 Task: Look for space in Yantongshan, China from 11th June, 2023 to 15th June, 2023 for 2 adults in price range Rs.7000 to Rs.16000. Place can be private room with 1  bedroom having 2 beds and 1 bathroom. Property type can be house, flat, guest house, hotel. Booking option can be shelf check-in. Required host language is Chinese (Simplified).
Action: Mouse moved to (570, 84)
Screenshot: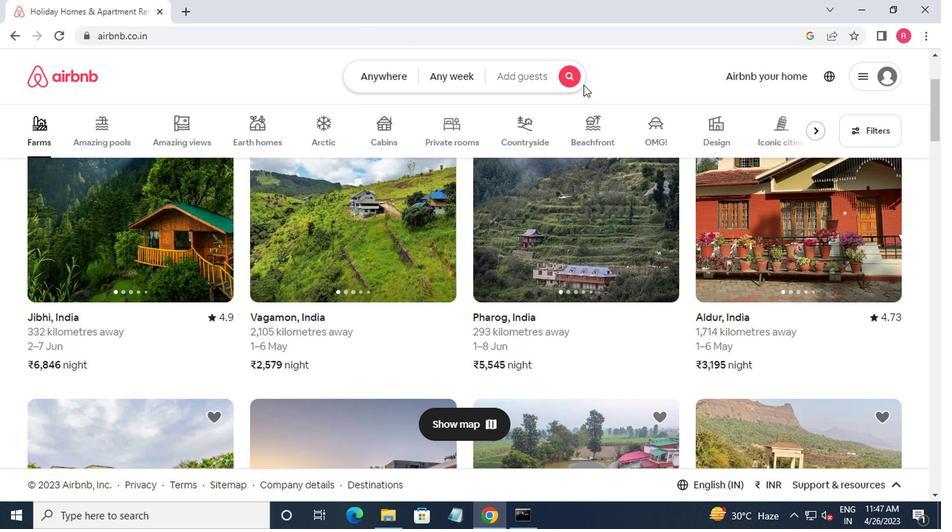 
Action: Mouse pressed left at (570, 84)
Screenshot: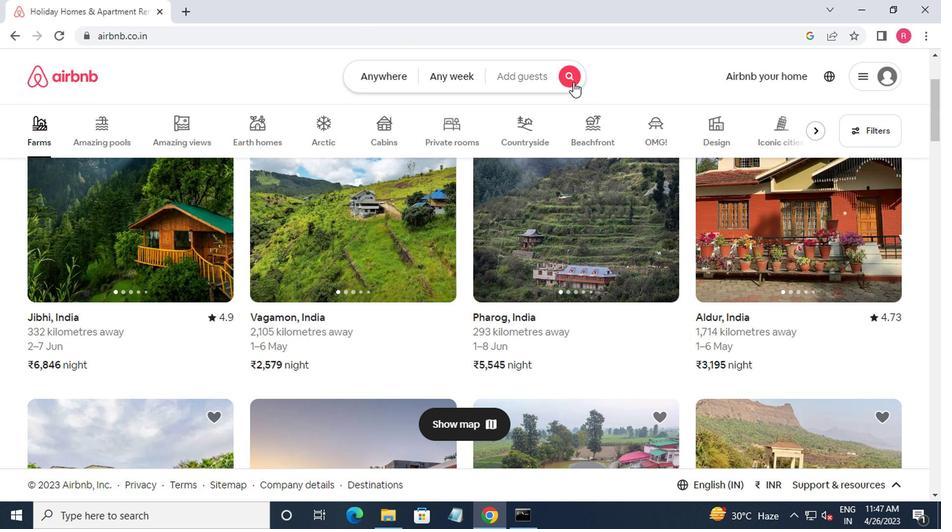 
Action: Mouse moved to (302, 142)
Screenshot: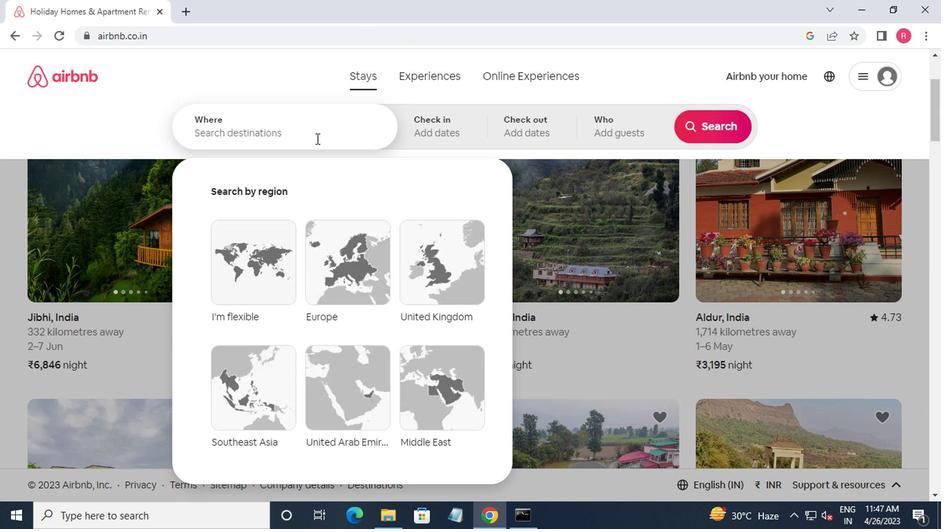 
Action: Mouse pressed left at (302, 142)
Screenshot: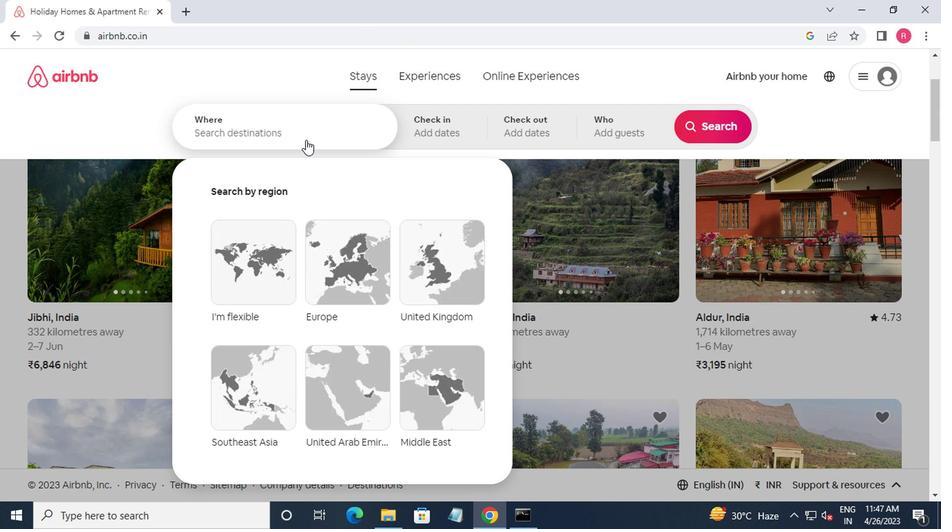 
Action: Mouse moved to (304, 140)
Screenshot: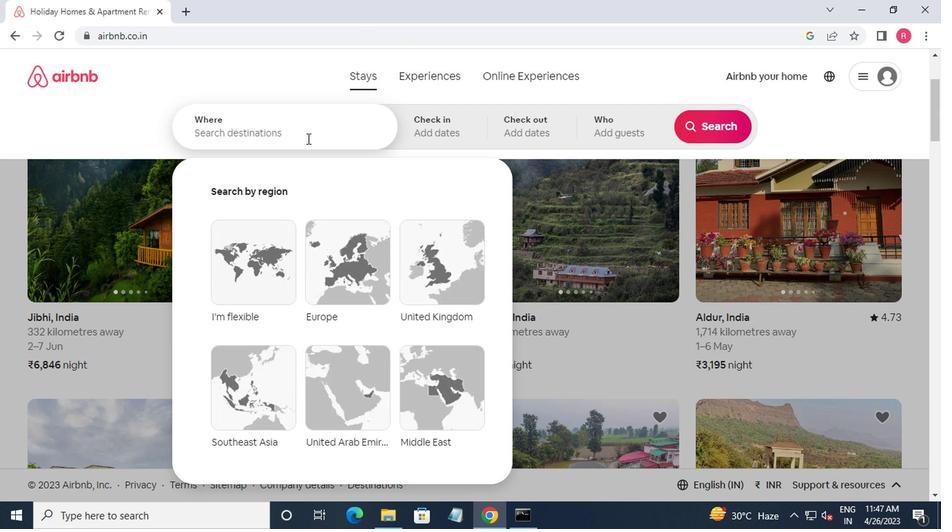 
Action: Key pressed yantongshan,china<Key.enter>
Screenshot: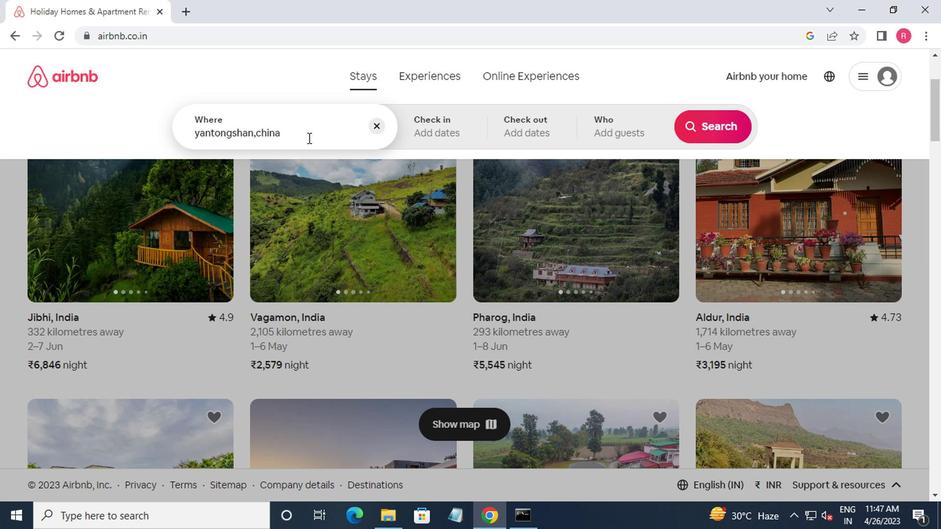 
Action: Mouse moved to (703, 239)
Screenshot: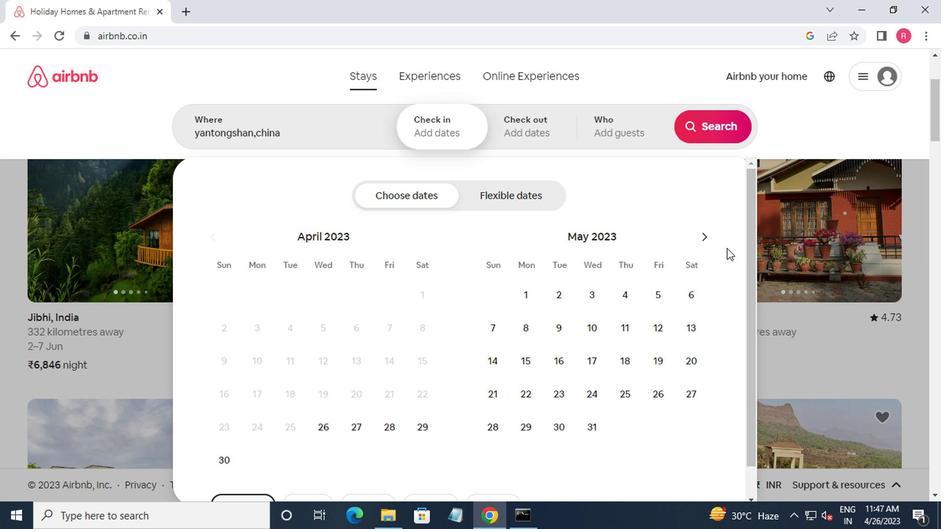 
Action: Mouse pressed left at (703, 239)
Screenshot: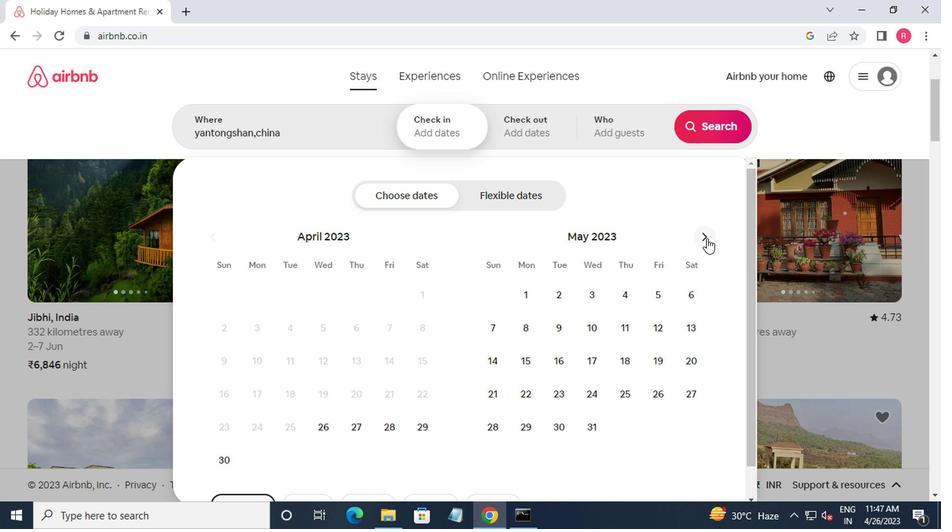 
Action: Mouse moved to (492, 361)
Screenshot: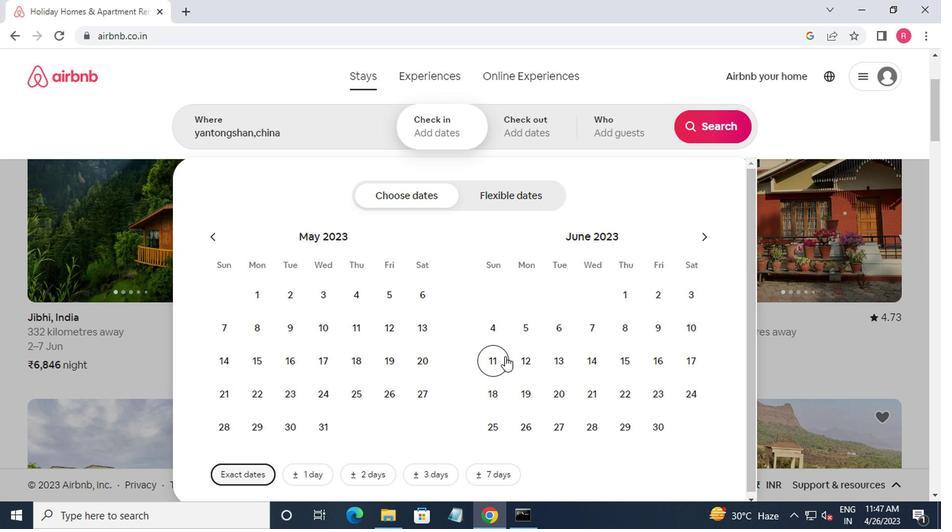 
Action: Mouse pressed left at (492, 361)
Screenshot: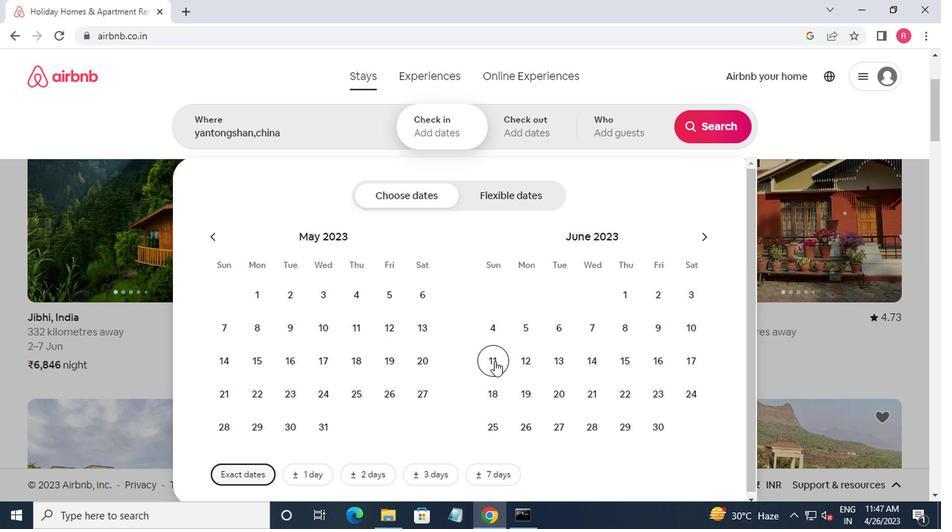 
Action: Mouse moved to (618, 365)
Screenshot: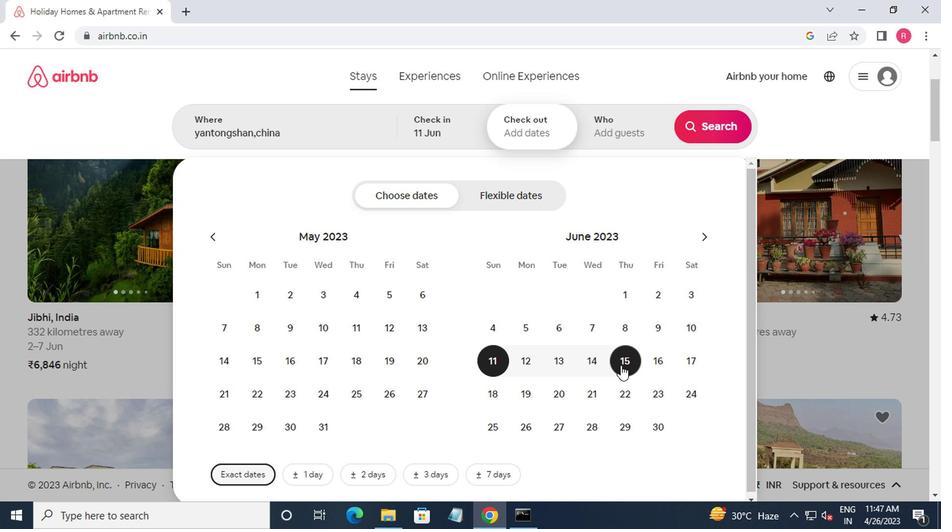 
Action: Mouse pressed left at (618, 365)
Screenshot: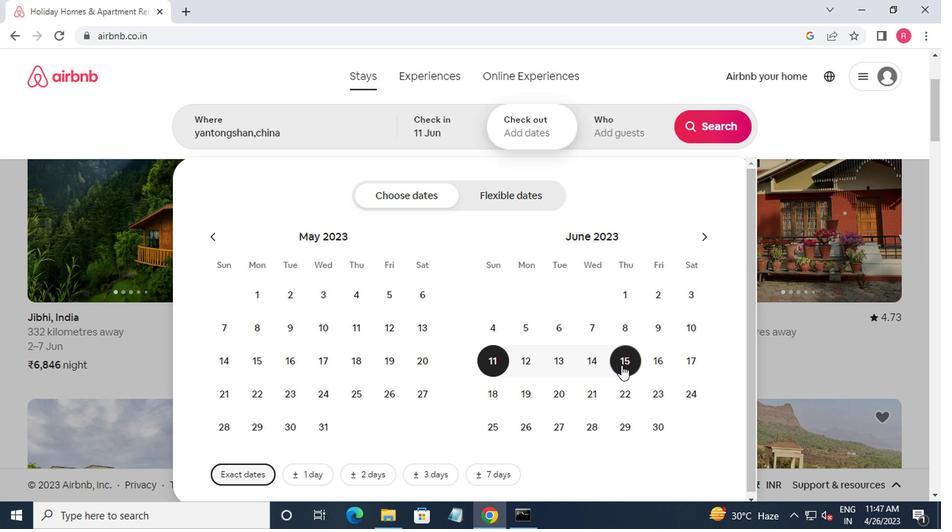 
Action: Mouse moved to (611, 132)
Screenshot: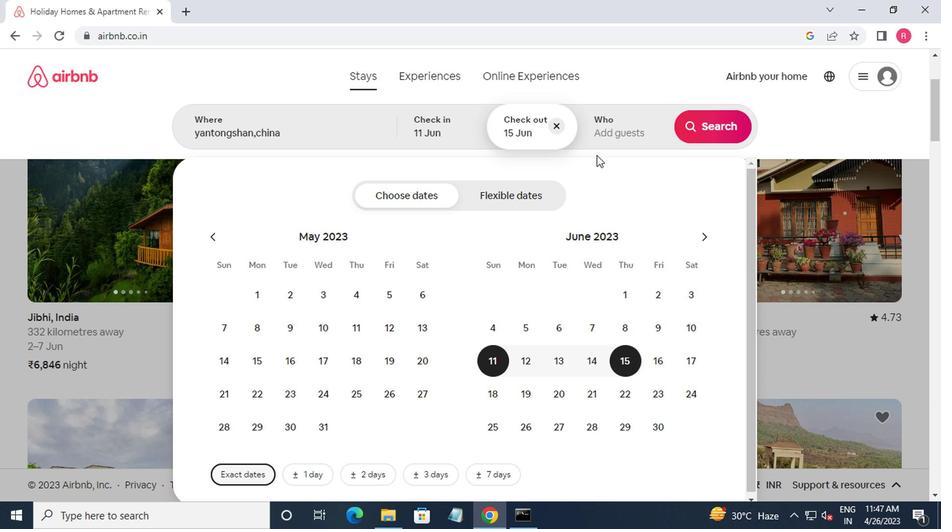 
Action: Mouse pressed left at (611, 132)
Screenshot: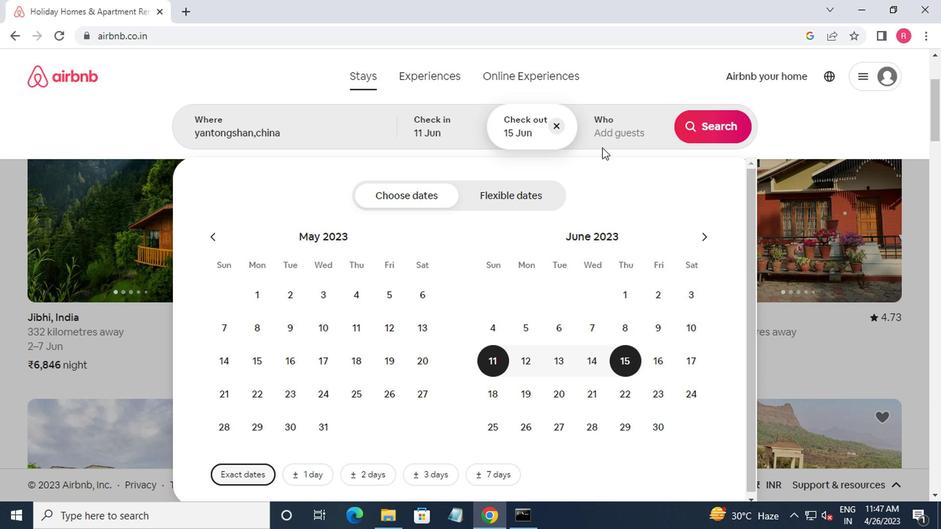 
Action: Mouse moved to (718, 200)
Screenshot: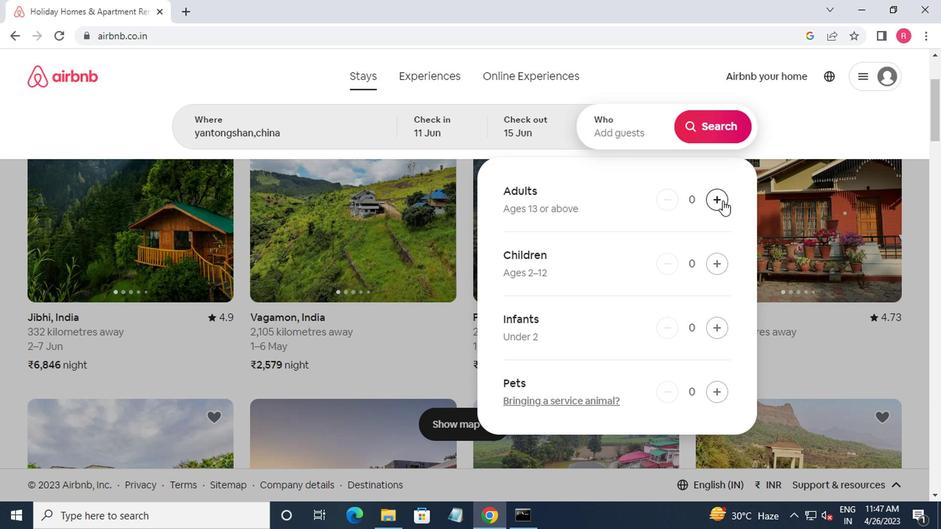 
Action: Mouse pressed left at (718, 200)
Screenshot: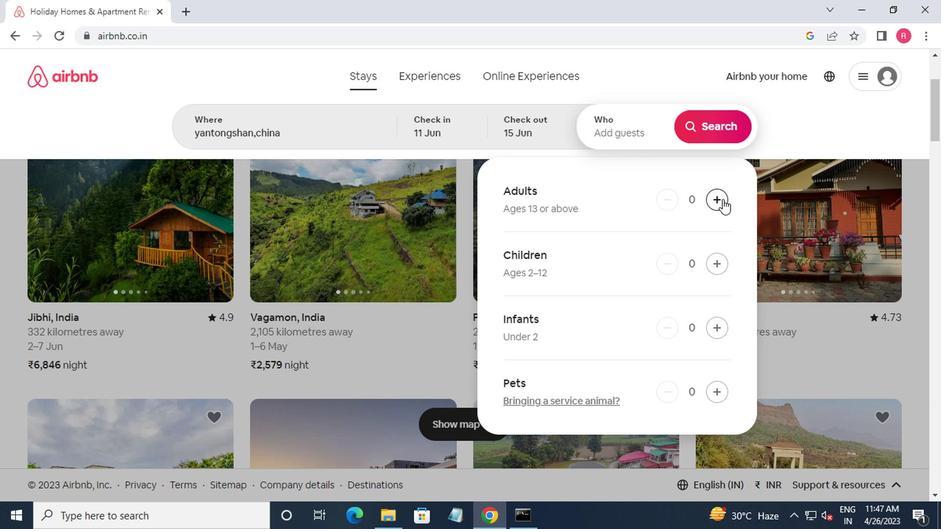 
Action: Mouse pressed left at (718, 200)
Screenshot: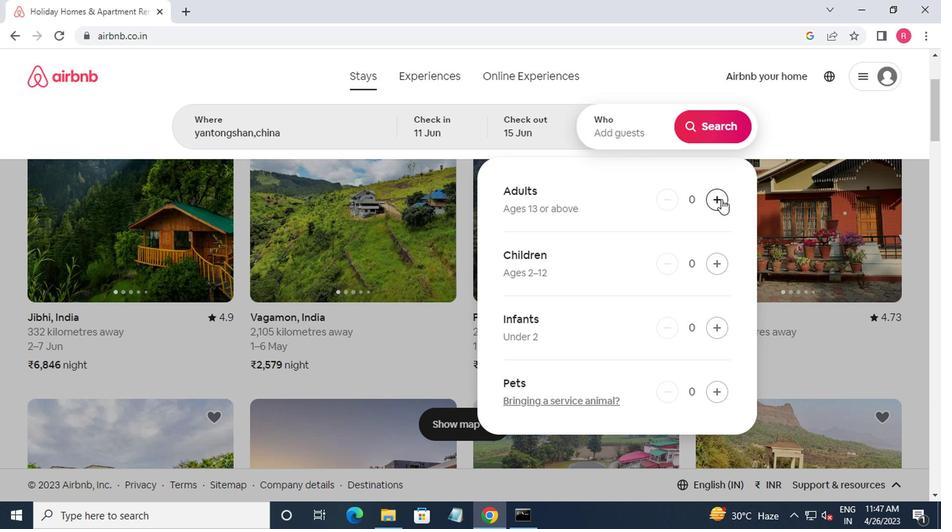 
Action: Mouse moved to (695, 134)
Screenshot: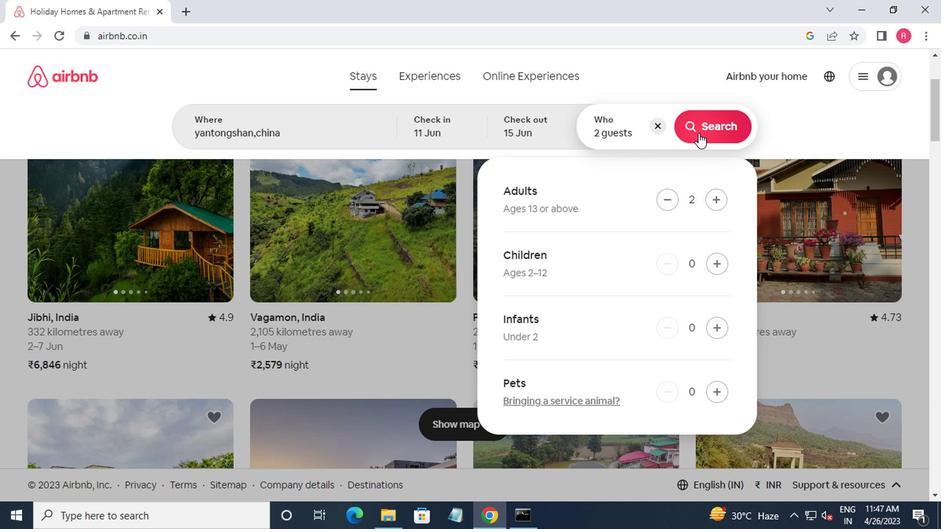 
Action: Mouse pressed left at (695, 134)
Screenshot: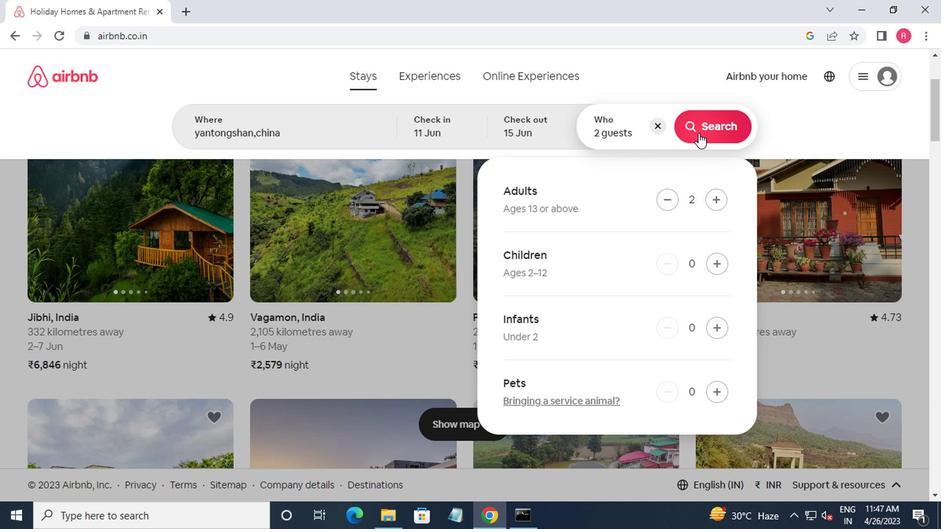 
Action: Mouse moved to (867, 135)
Screenshot: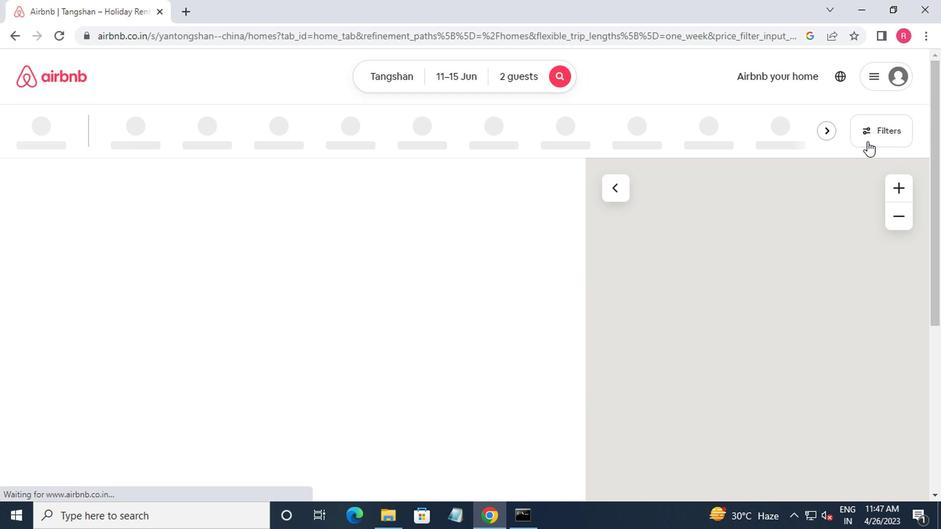 
Action: Mouse pressed left at (867, 135)
Screenshot: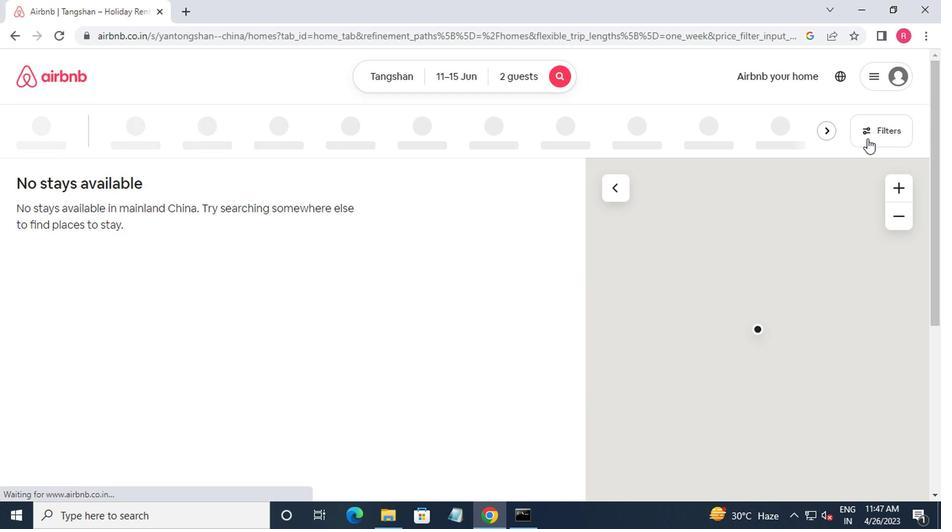 
Action: Mouse moved to (356, 212)
Screenshot: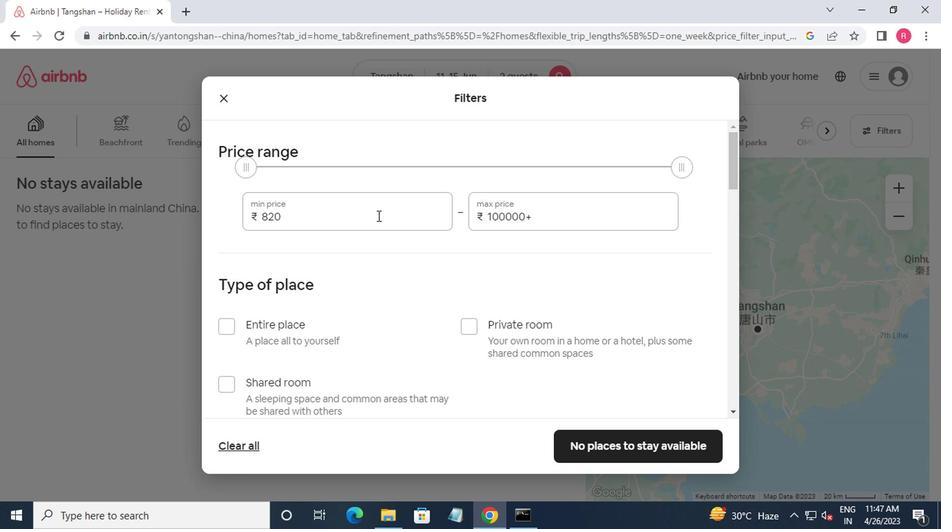 
Action: Mouse pressed left at (356, 212)
Screenshot: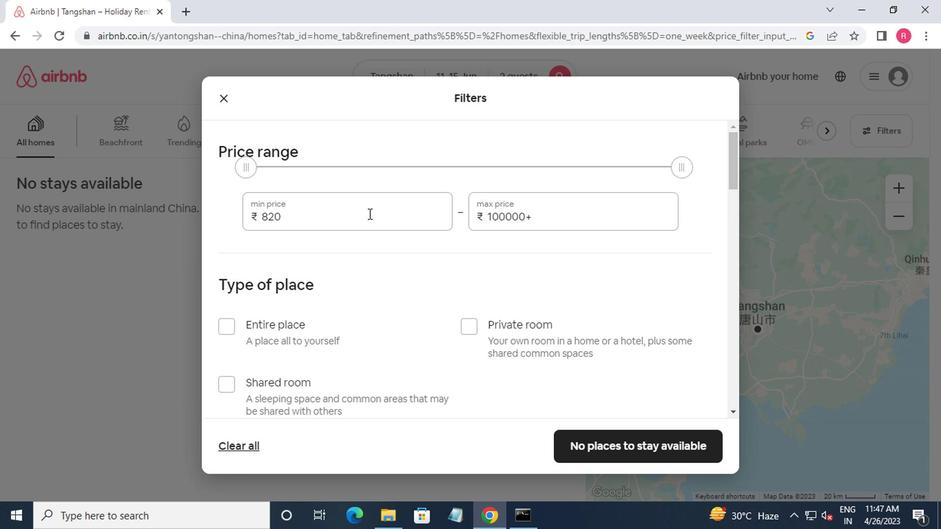 
Action: Mouse moved to (356, 212)
Screenshot: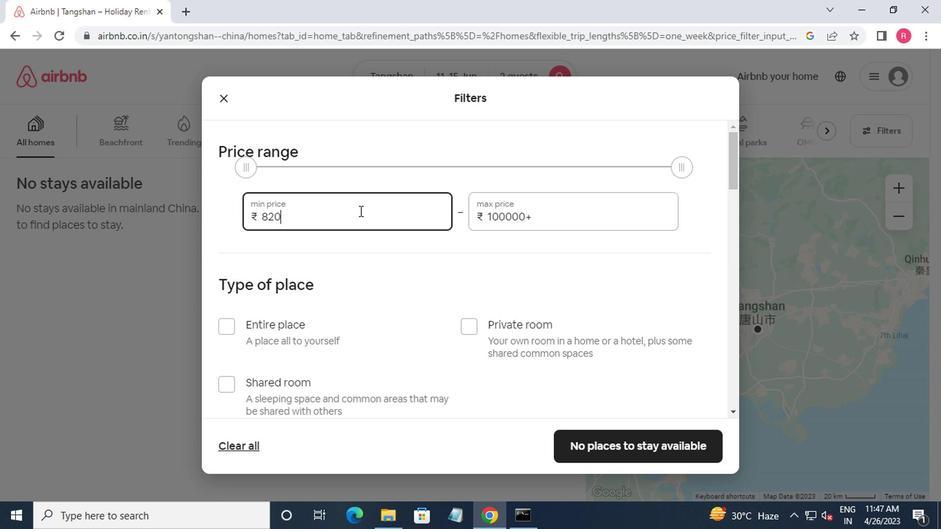 
Action: Key pressed <Key.backspace><Key.backspace><Key.backspace><Key.backspace><Key.backspace>7000<Key.caps_lock>1600<Key.backspace><Key.backspace><Key.backspace><Key.backspace><Key.tab>16000
Screenshot: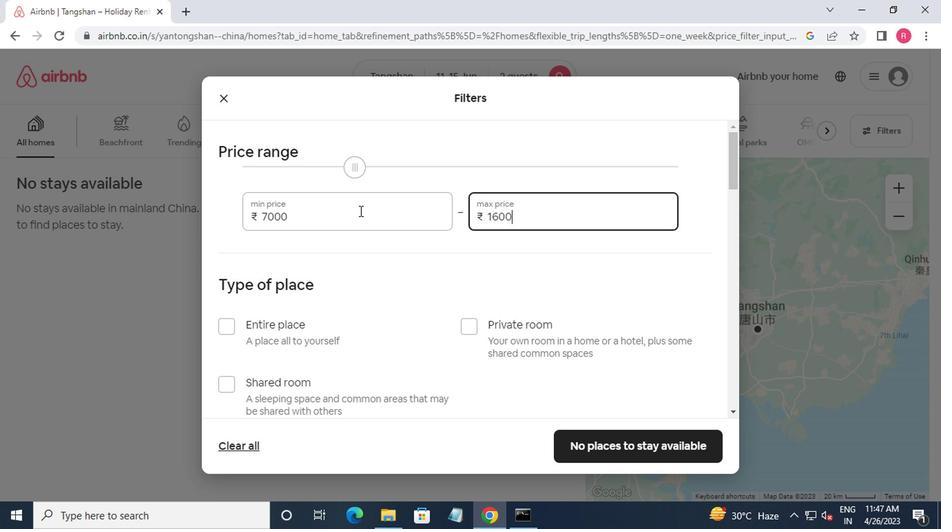 
Action: Mouse moved to (292, 214)
Screenshot: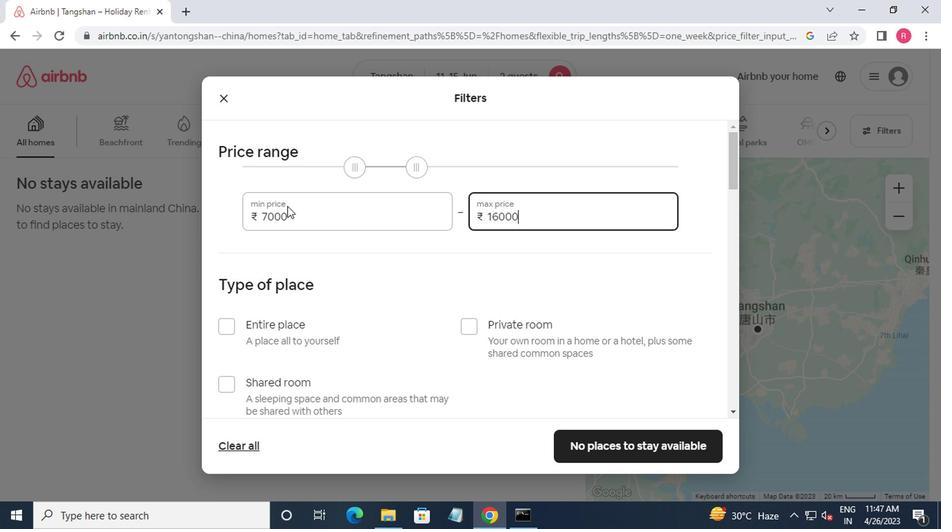 
Action: Mouse scrolled (292, 213) with delta (0, 0)
Screenshot: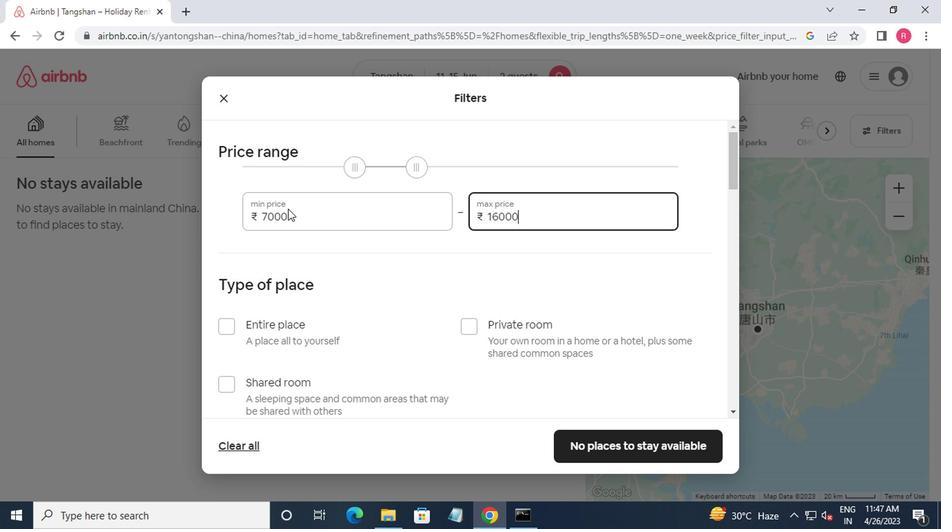 
Action: Mouse moved to (464, 255)
Screenshot: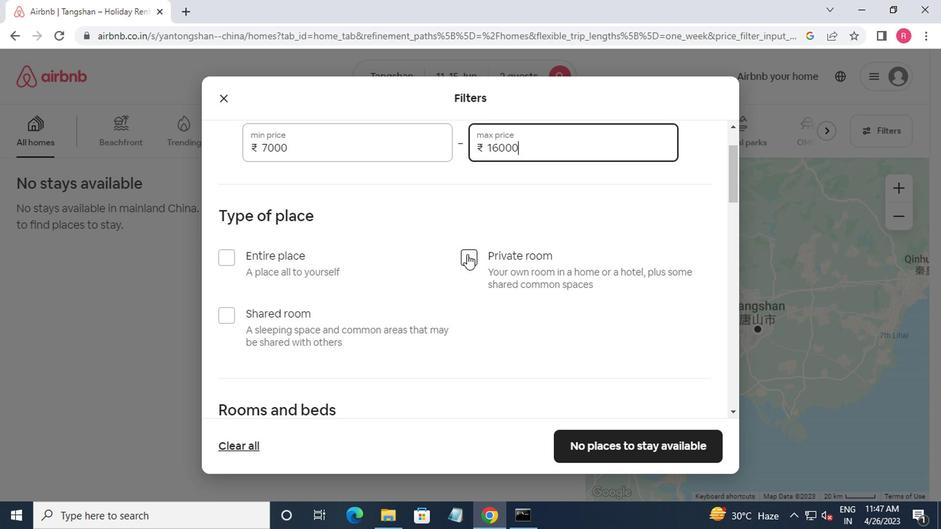 
Action: Mouse pressed left at (464, 255)
Screenshot: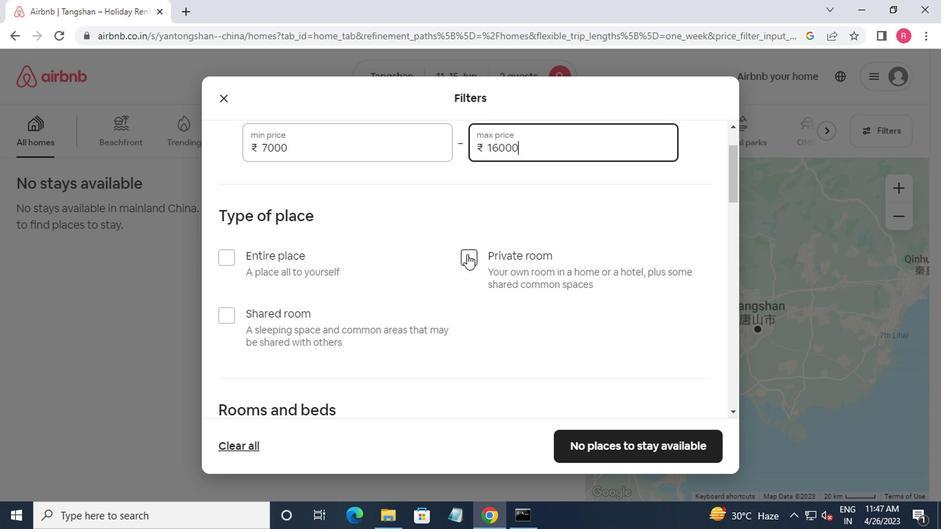 
Action: Mouse moved to (463, 256)
Screenshot: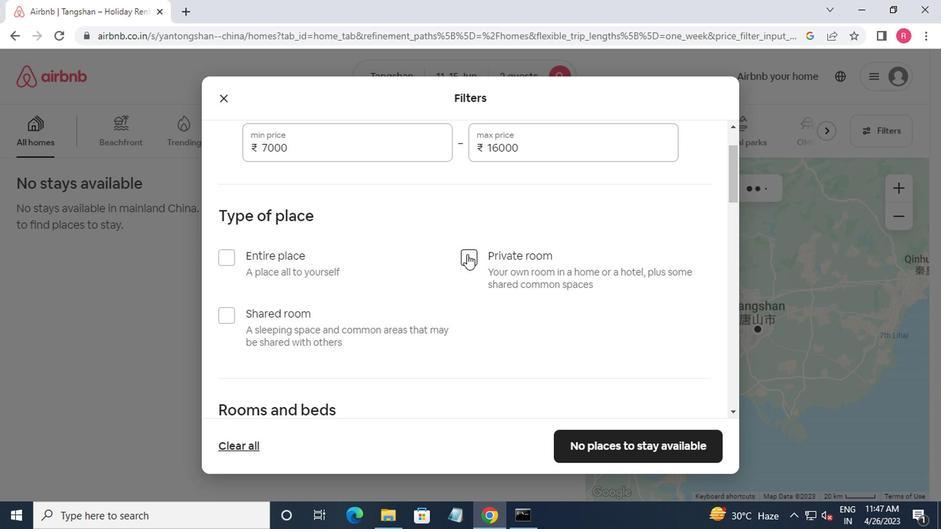 
Action: Mouse scrolled (463, 255) with delta (0, 0)
Screenshot: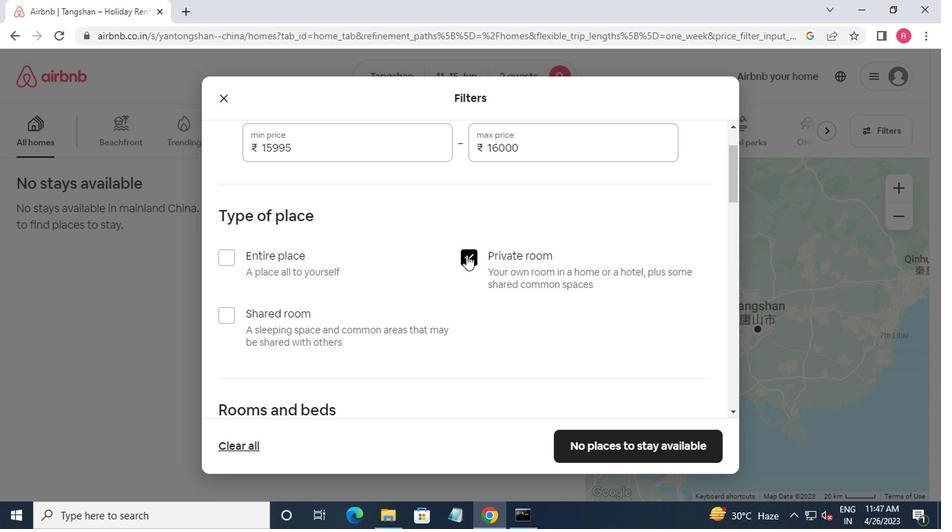
Action: Mouse moved to (449, 262)
Screenshot: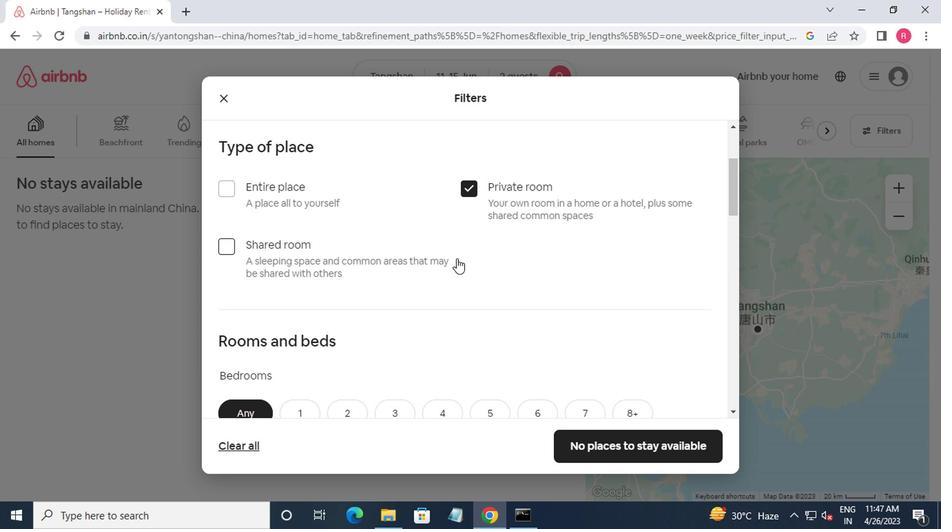 
Action: Mouse scrolled (449, 261) with delta (0, 0)
Screenshot: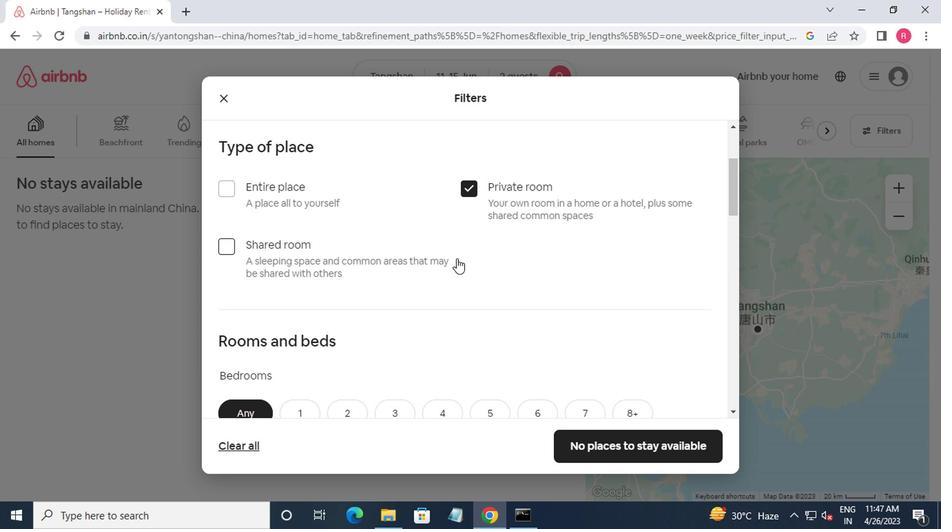 
Action: Mouse moved to (290, 341)
Screenshot: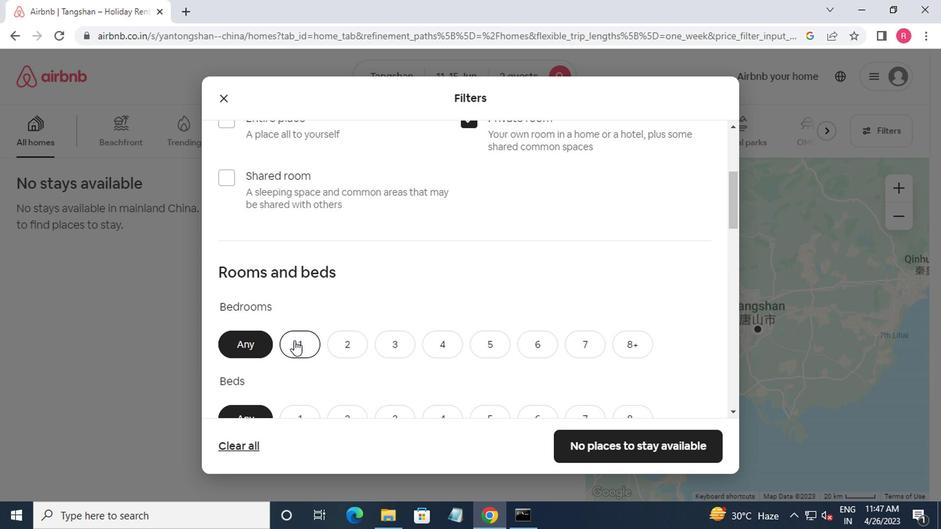 
Action: Mouse pressed left at (290, 341)
Screenshot: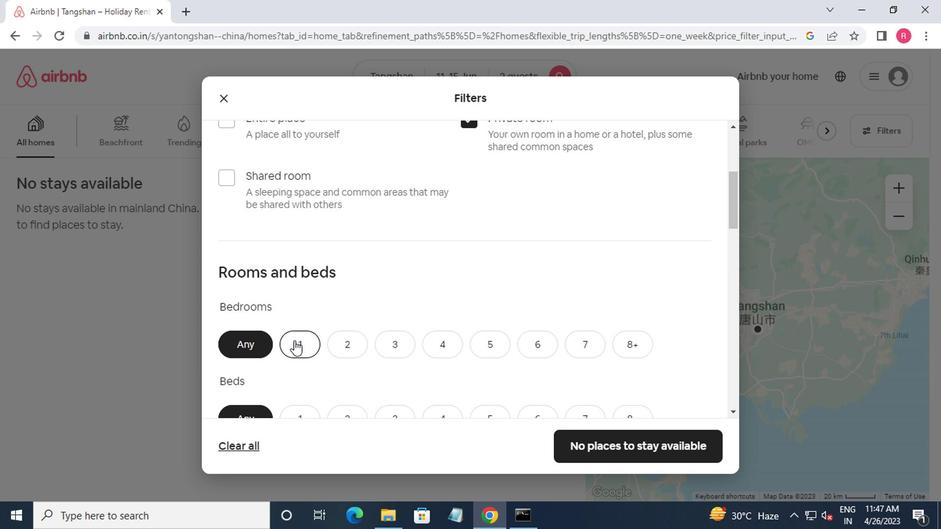 
Action: Mouse moved to (322, 336)
Screenshot: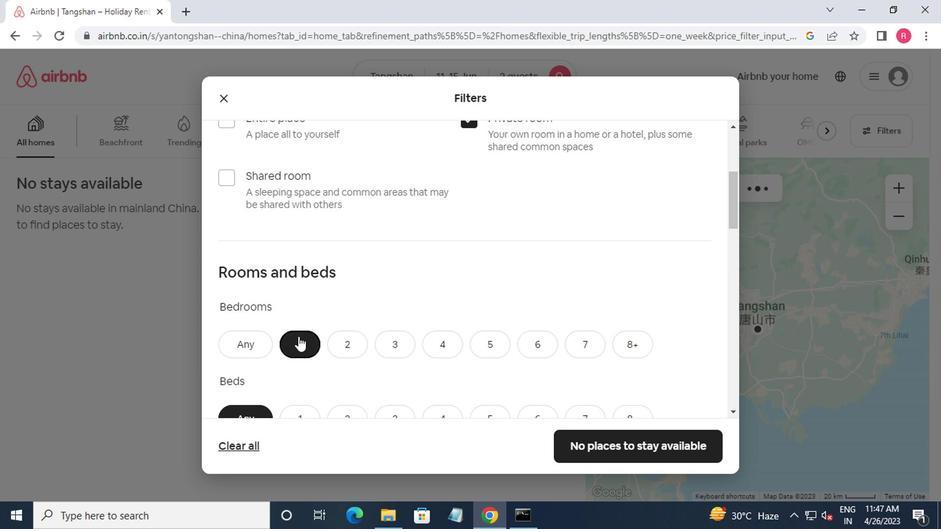 
Action: Mouse scrolled (322, 335) with delta (0, 0)
Screenshot: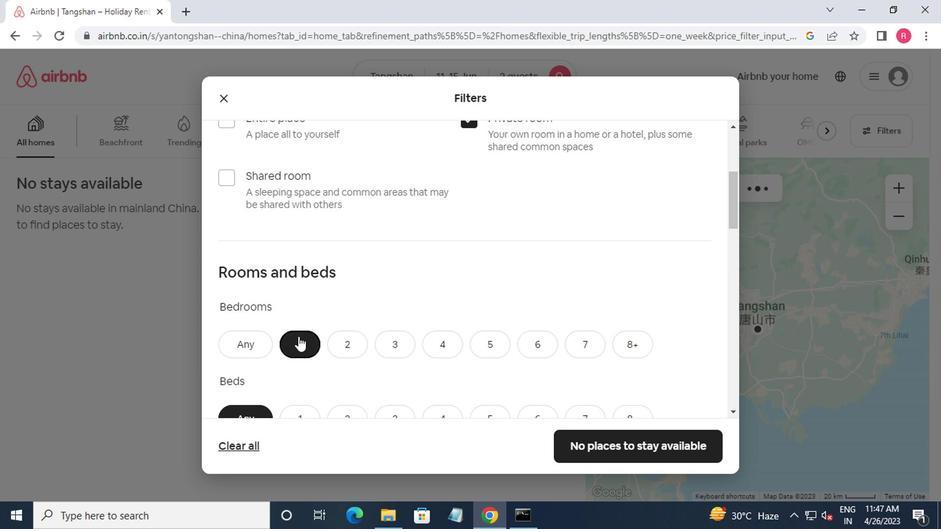 
Action: Mouse moved to (336, 341)
Screenshot: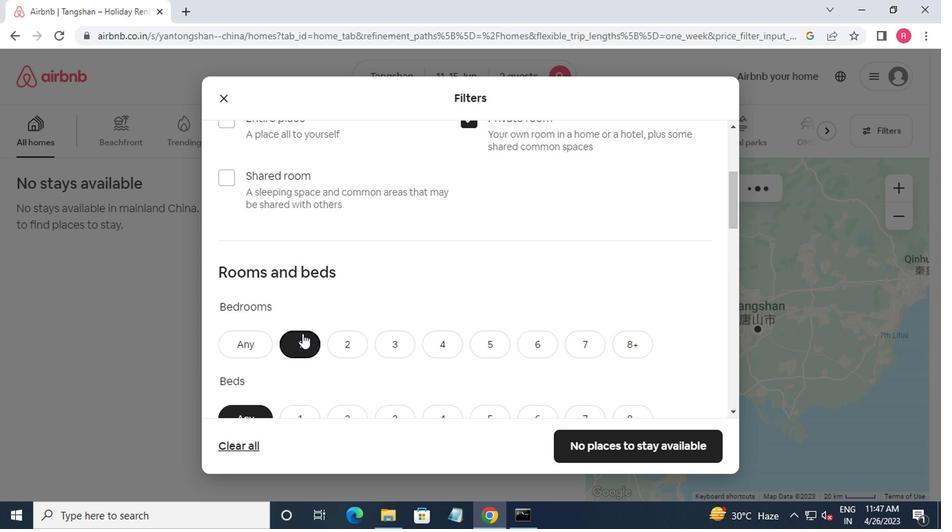 
Action: Mouse scrolled (336, 340) with delta (0, 0)
Screenshot: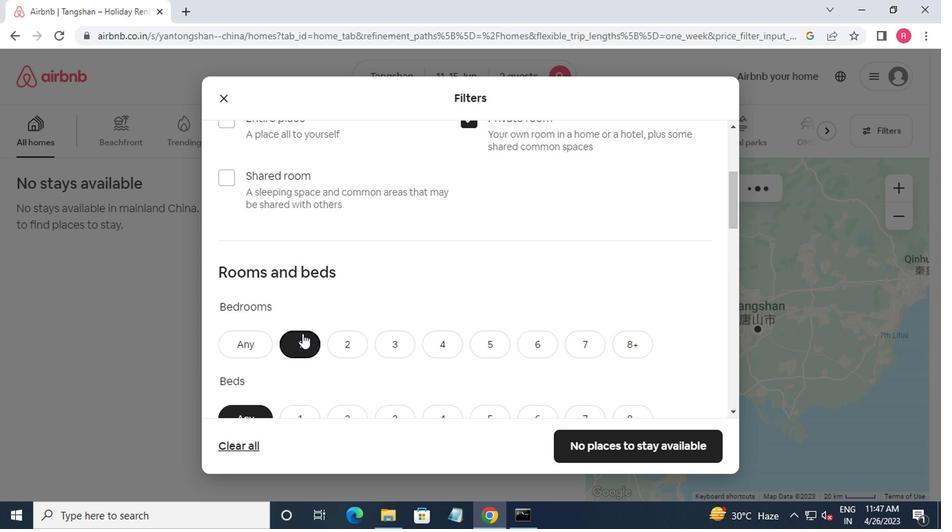 
Action: Mouse moved to (347, 288)
Screenshot: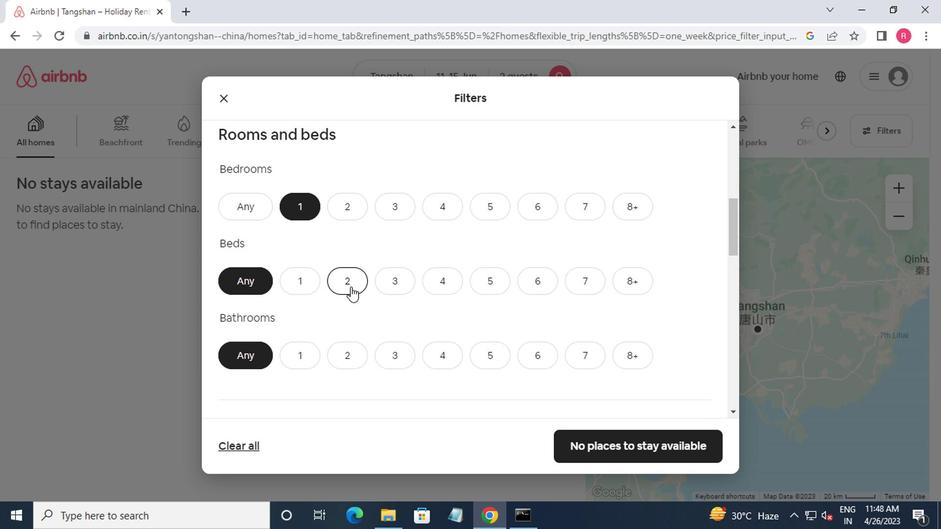 
Action: Mouse pressed left at (347, 288)
Screenshot: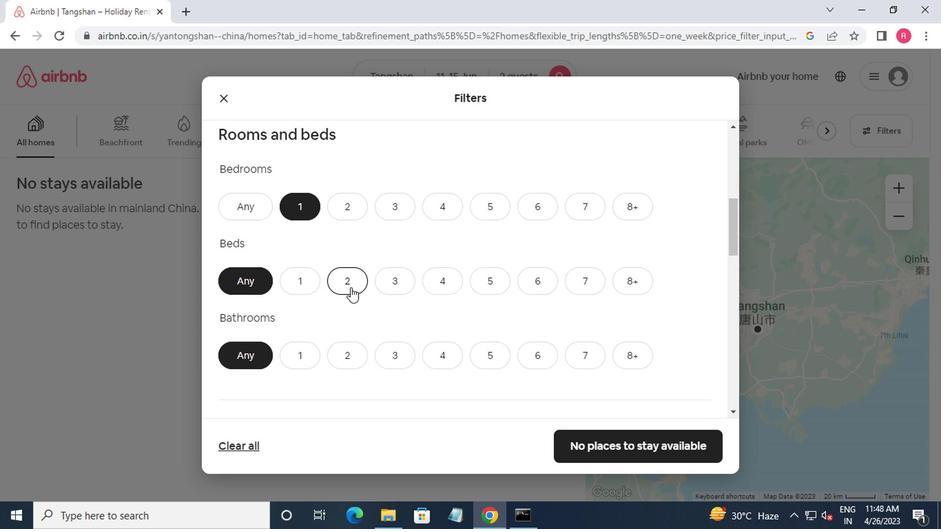 
Action: Mouse moved to (347, 292)
Screenshot: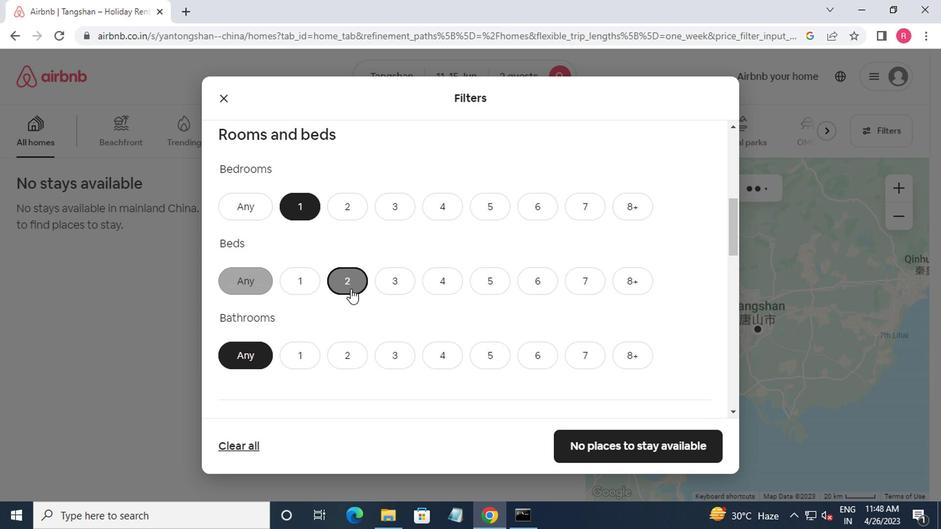 
Action: Mouse scrolled (347, 291) with delta (0, 0)
Screenshot: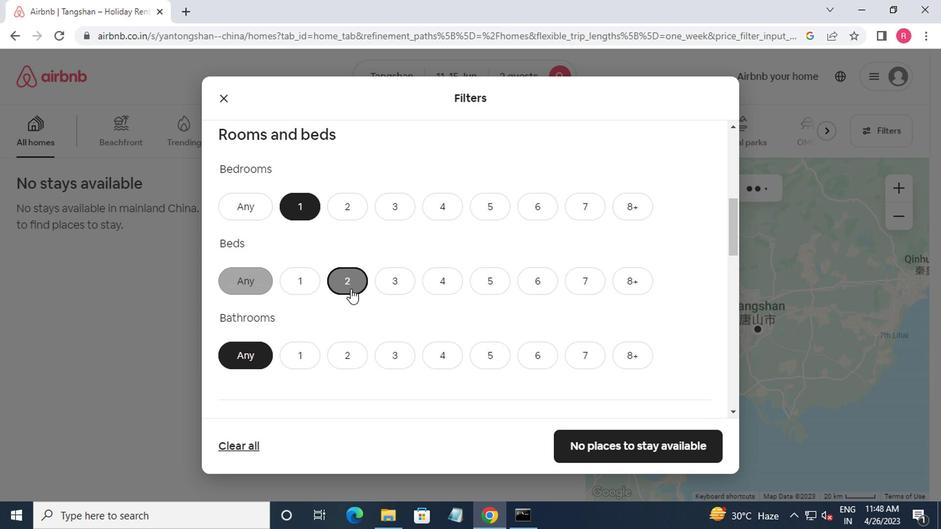 
Action: Mouse moved to (348, 292)
Screenshot: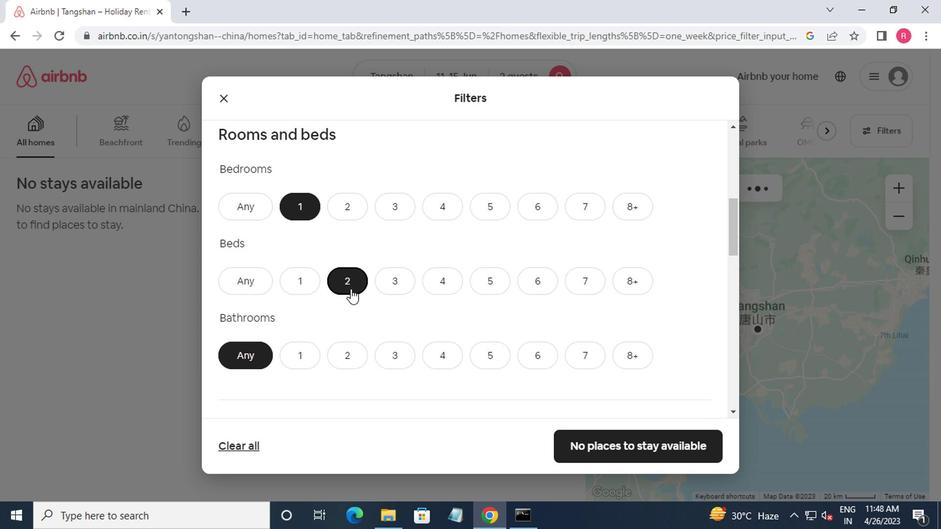 
Action: Mouse scrolled (348, 292) with delta (0, 0)
Screenshot: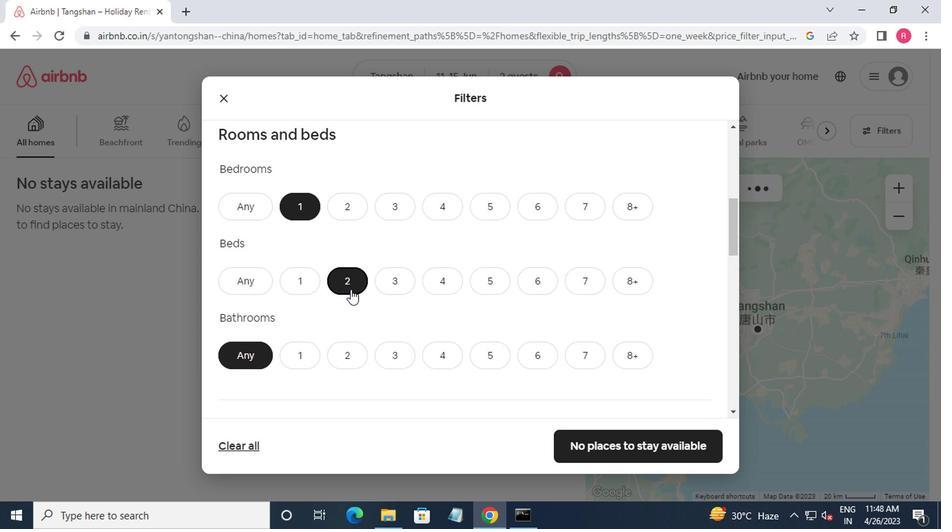 
Action: Mouse moved to (297, 224)
Screenshot: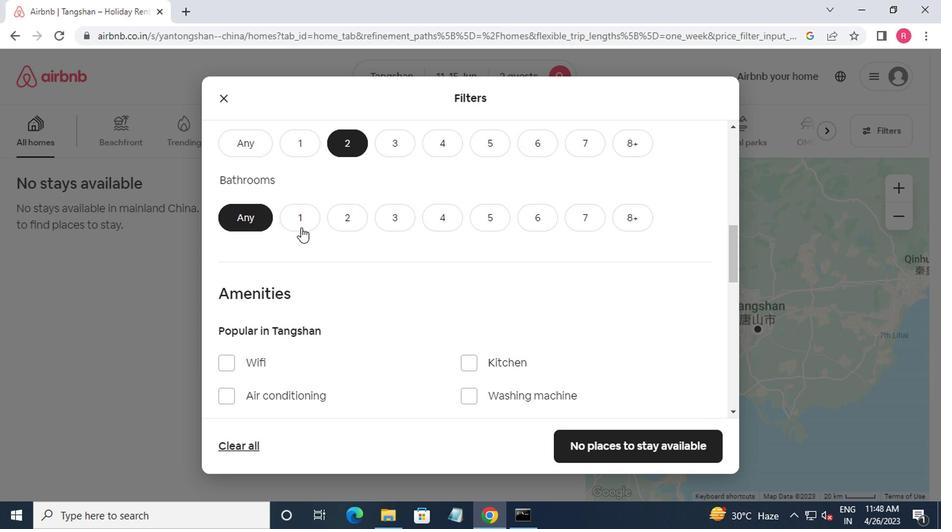 
Action: Mouse pressed left at (297, 224)
Screenshot: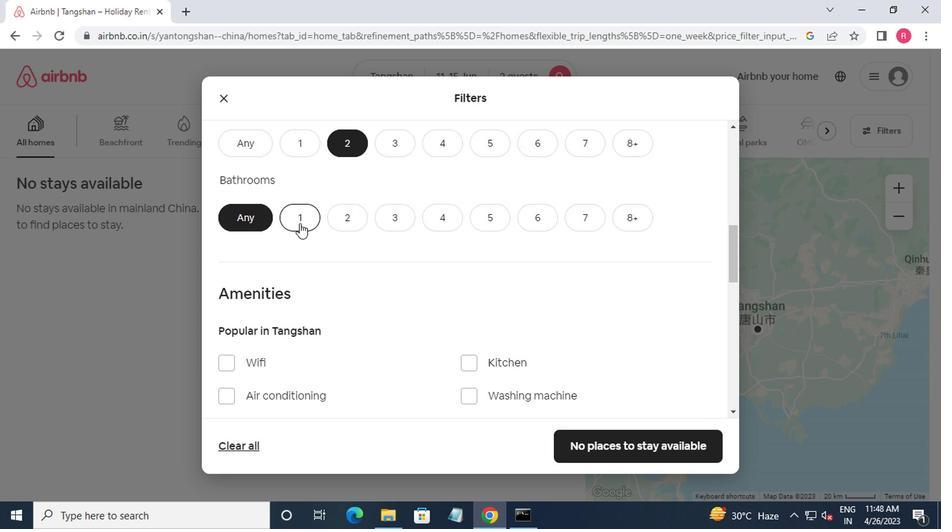 
Action: Mouse moved to (301, 228)
Screenshot: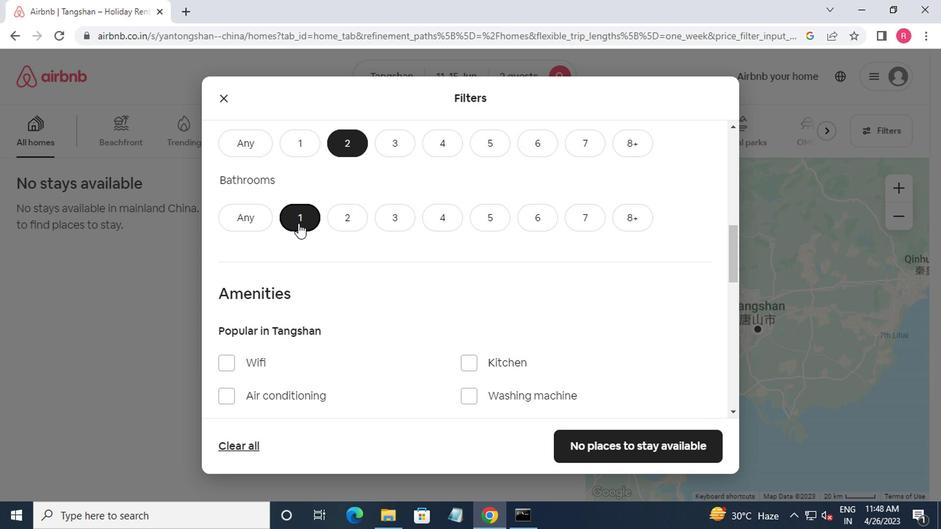 
Action: Mouse scrolled (301, 227) with delta (0, 0)
Screenshot: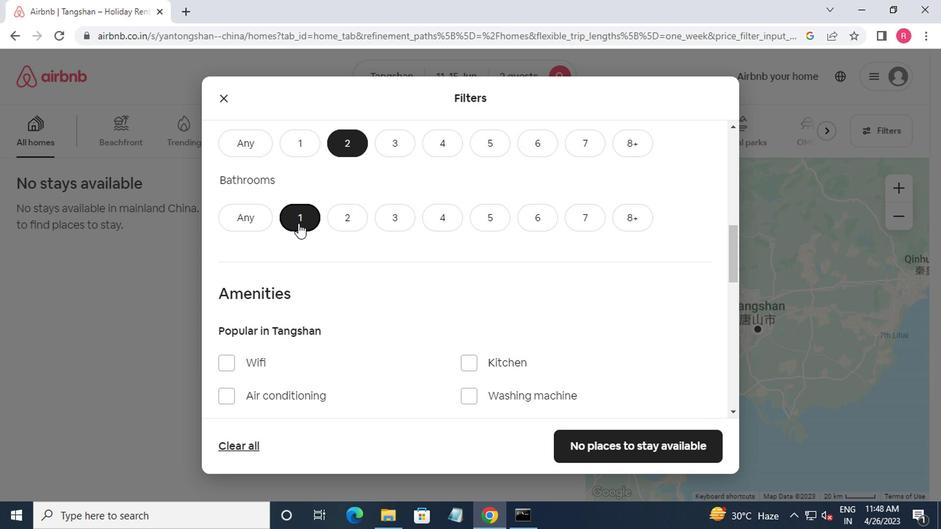 
Action: Mouse moved to (314, 226)
Screenshot: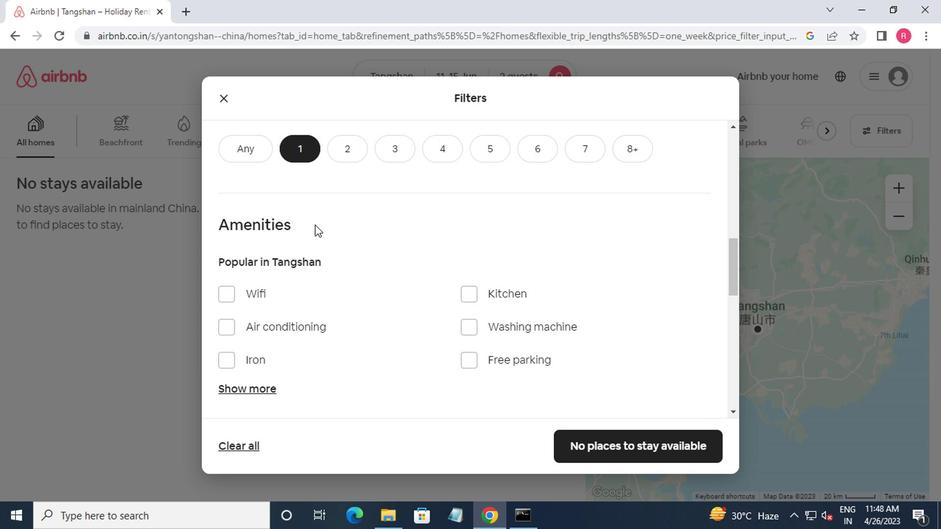 
Action: Mouse scrolled (314, 225) with delta (0, 0)
Screenshot: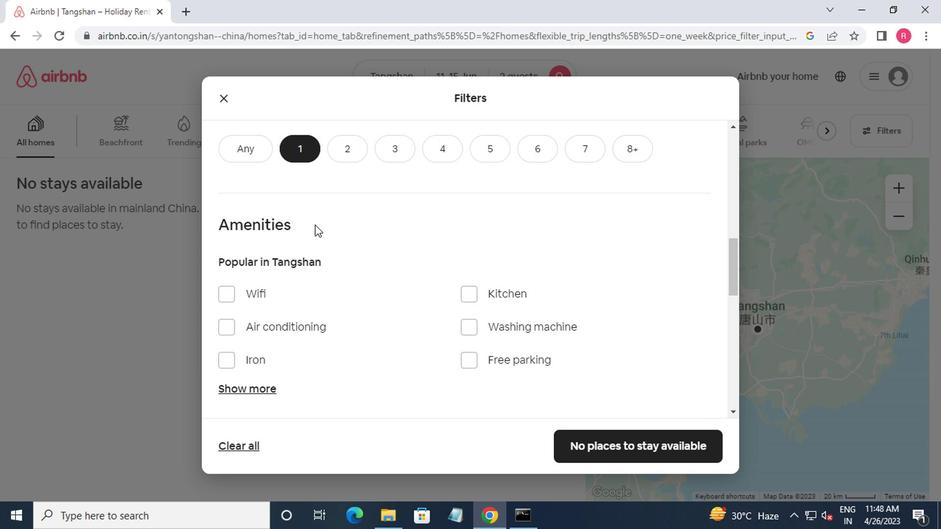 
Action: Mouse moved to (319, 225)
Screenshot: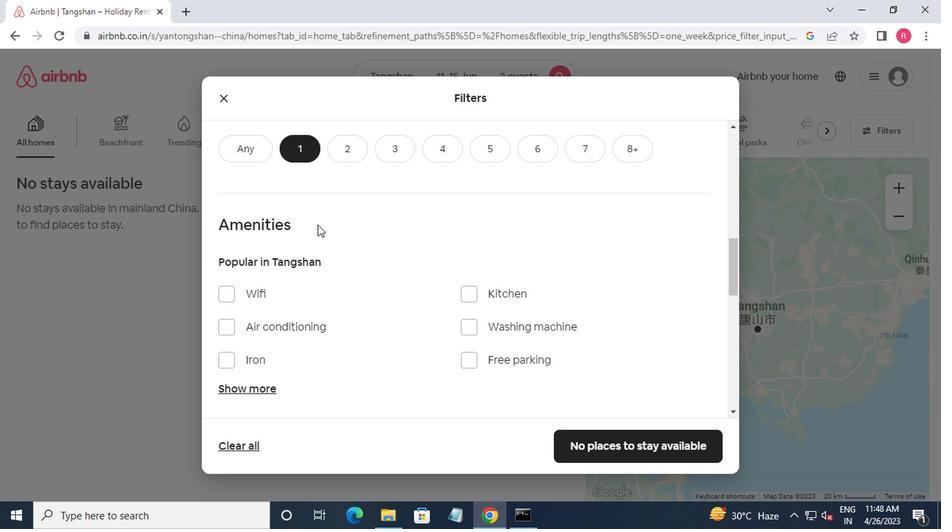 
Action: Mouse scrolled (319, 224) with delta (0, 0)
Screenshot: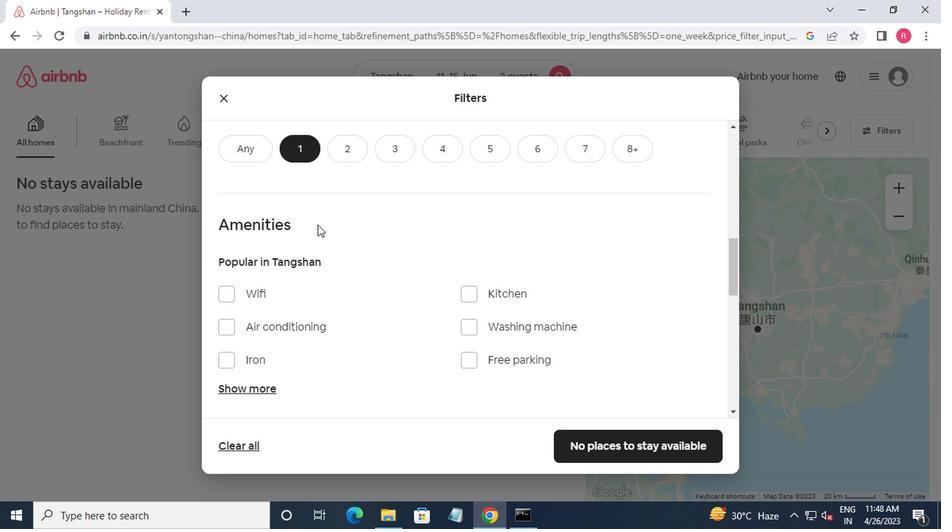 
Action: Mouse moved to (563, 296)
Screenshot: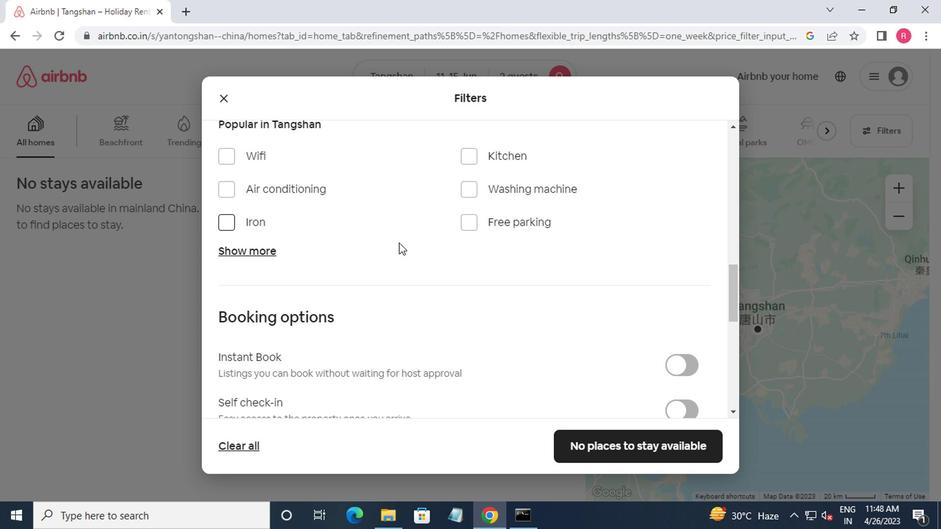 
Action: Mouse scrolled (563, 295) with delta (0, 0)
Screenshot: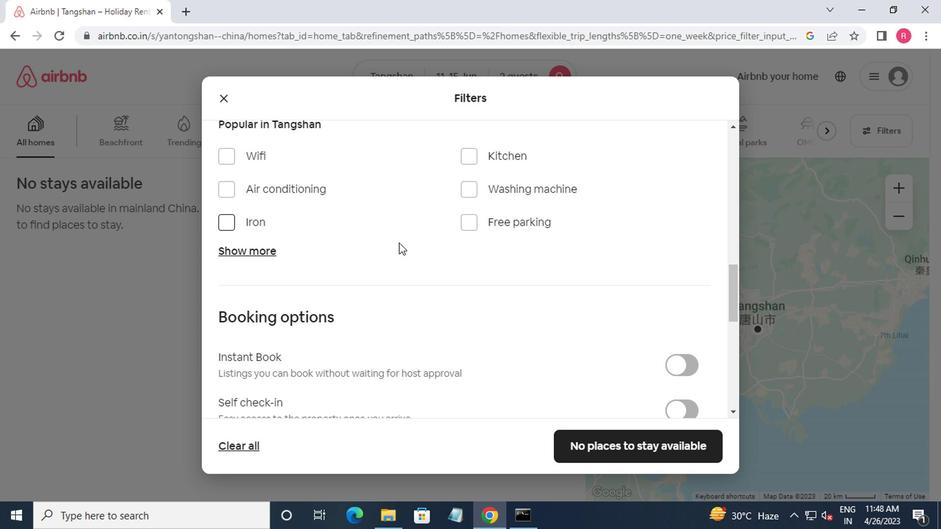 
Action: Mouse moved to (692, 343)
Screenshot: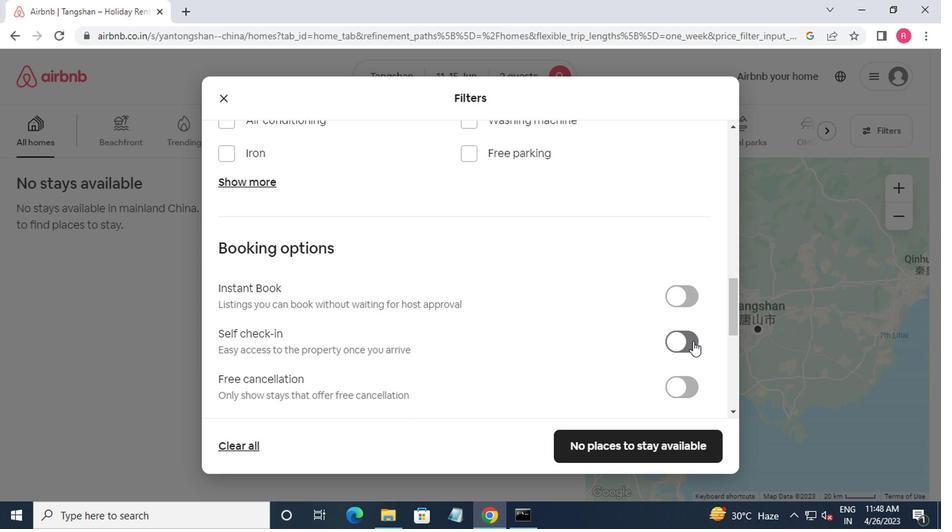 
Action: Mouse pressed left at (692, 343)
Screenshot: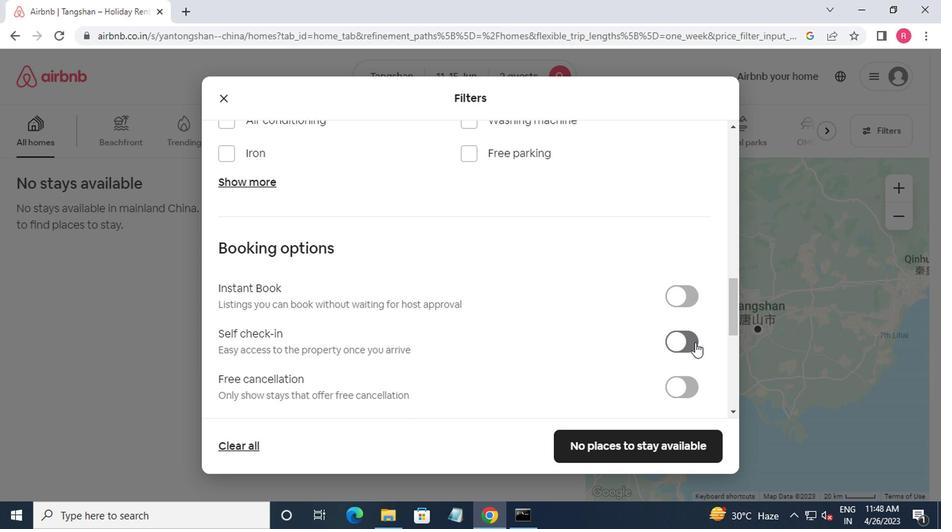 
Action: Mouse moved to (688, 337)
Screenshot: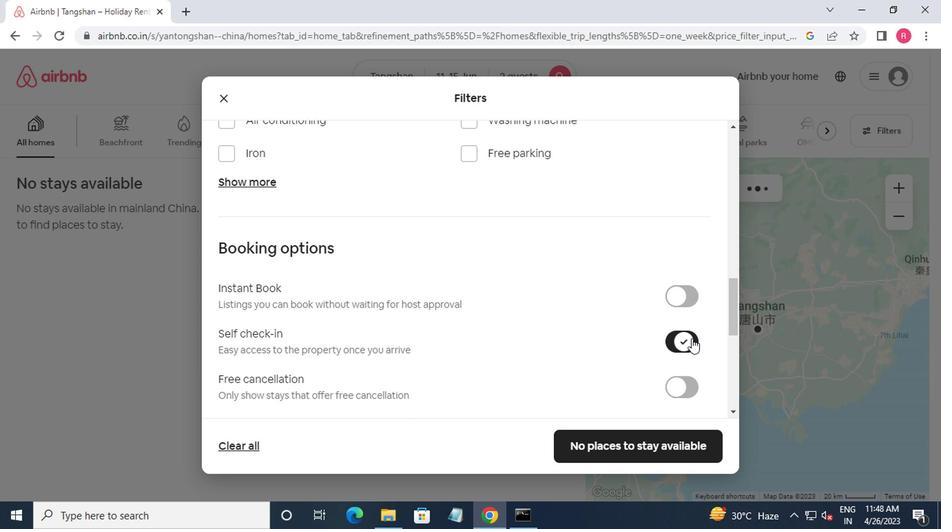 
Action: Mouse scrolled (688, 337) with delta (0, 0)
Screenshot: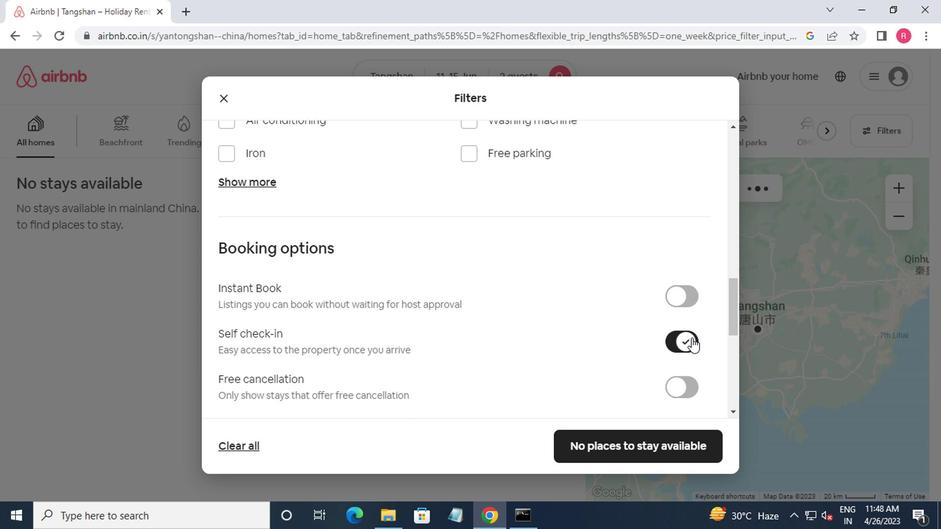 
Action: Mouse moved to (687, 337)
Screenshot: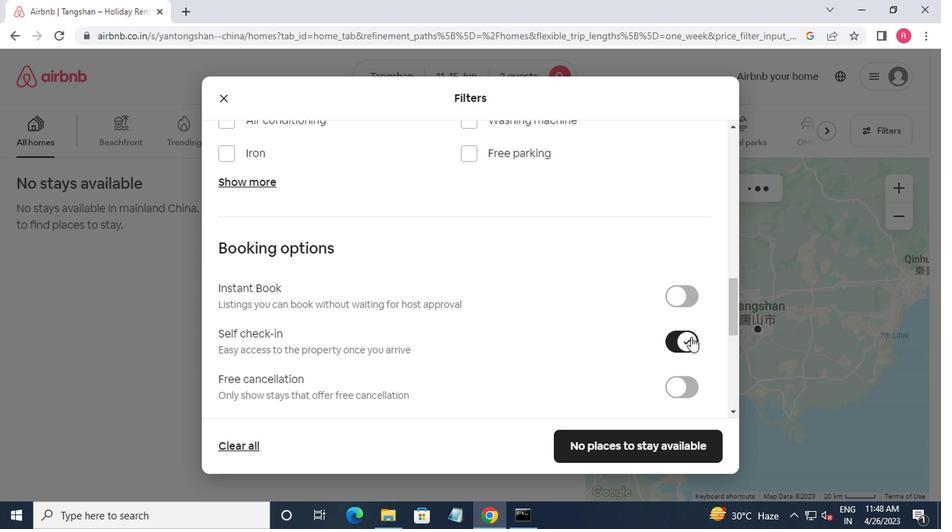 
Action: Mouse scrolled (687, 337) with delta (0, 0)
Screenshot: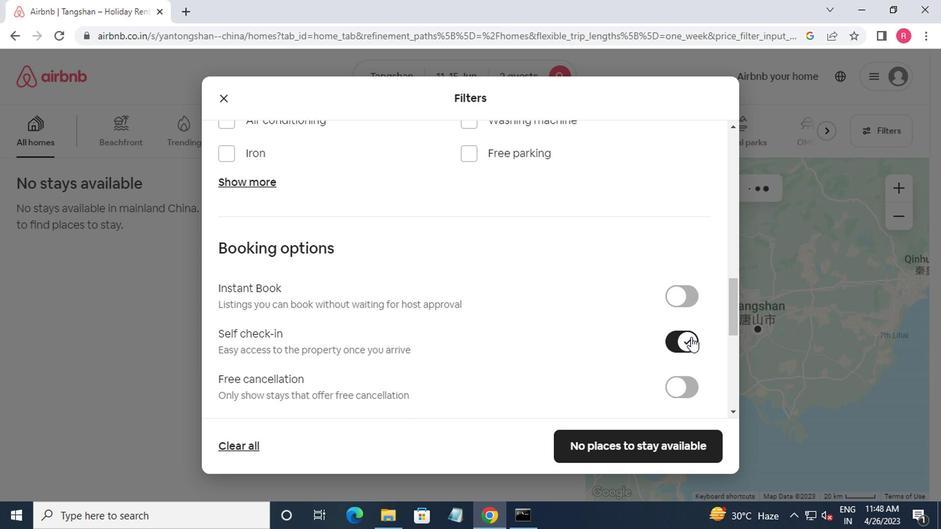 
Action: Mouse moved to (685, 338)
Screenshot: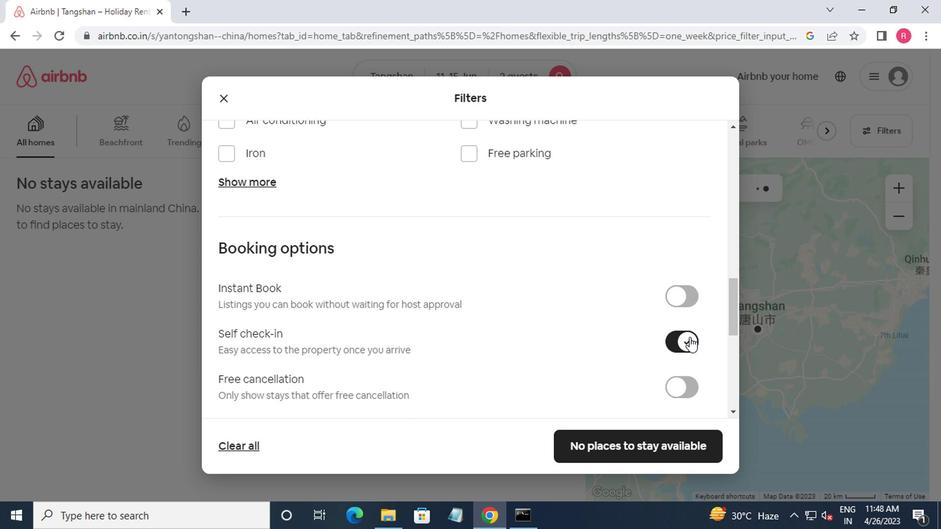 
Action: Mouse scrolled (685, 337) with delta (0, 0)
Screenshot: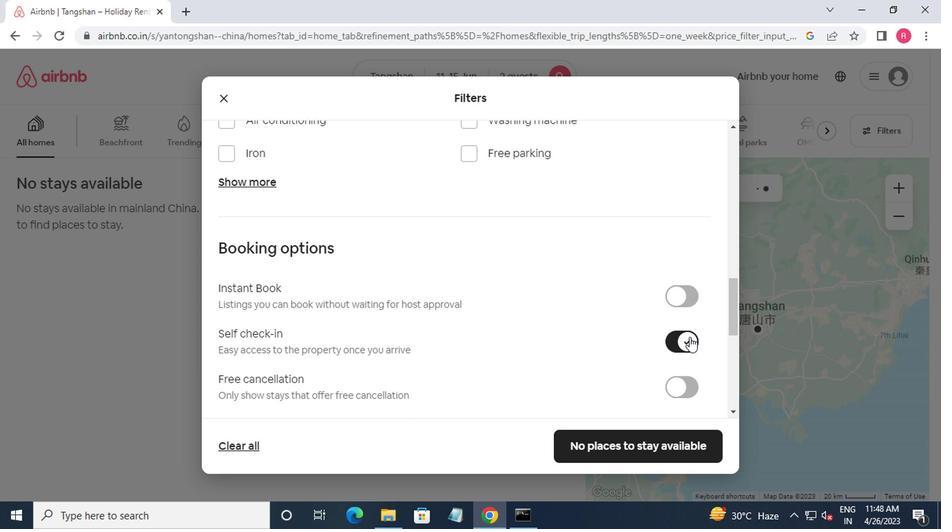 
Action: Mouse moved to (682, 339)
Screenshot: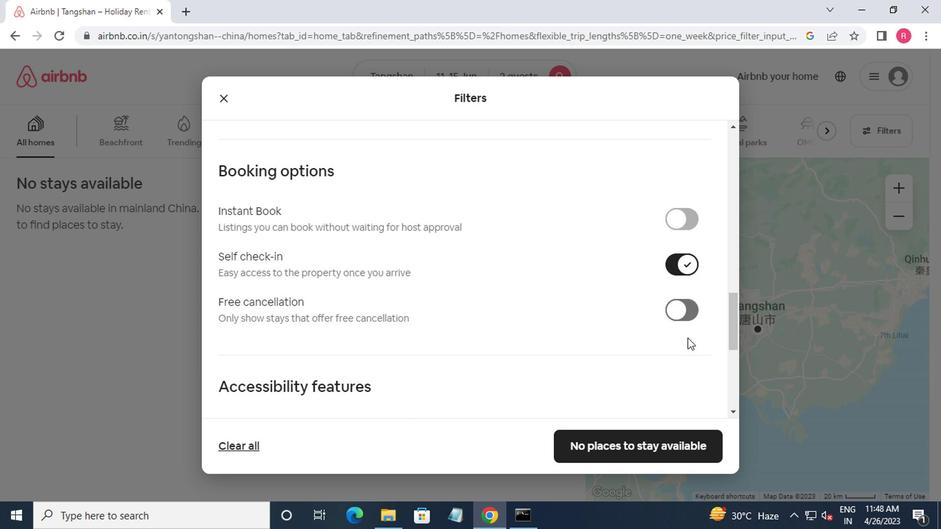 
Action: Mouse scrolled (682, 338) with delta (0, 0)
Screenshot: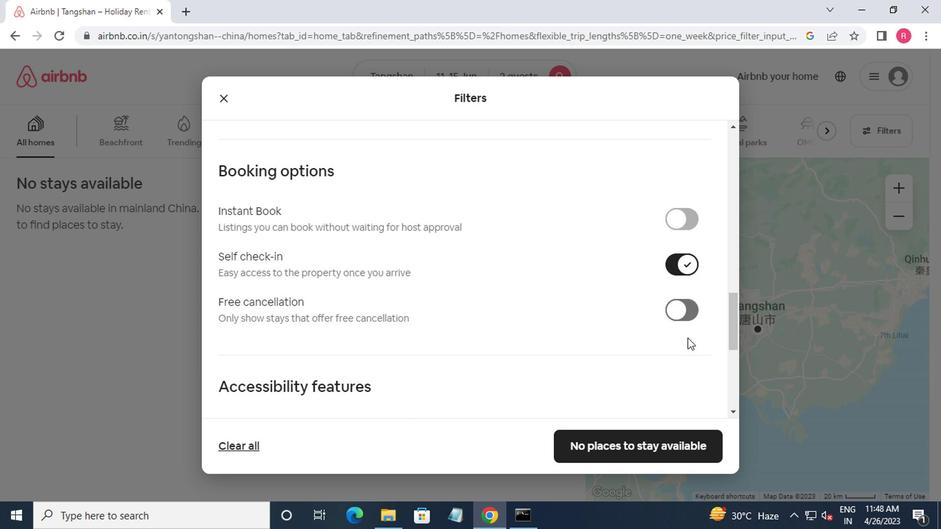 
Action: Mouse moved to (675, 339)
Screenshot: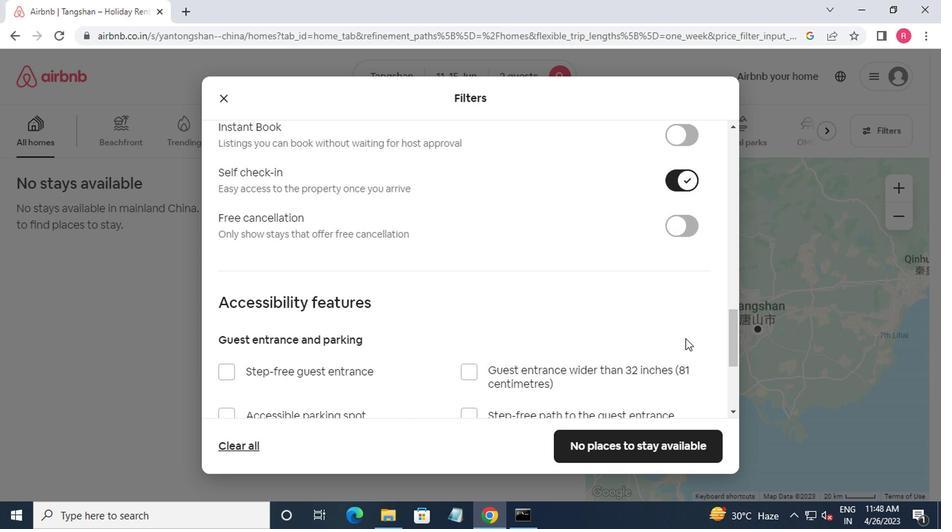 
Action: Mouse scrolled (675, 339) with delta (0, 0)
Screenshot: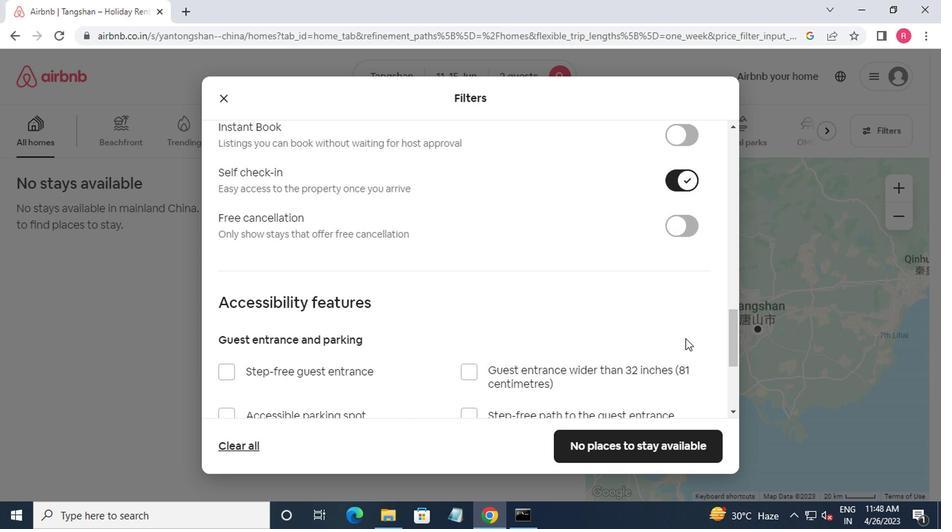 
Action: Mouse moved to (670, 340)
Screenshot: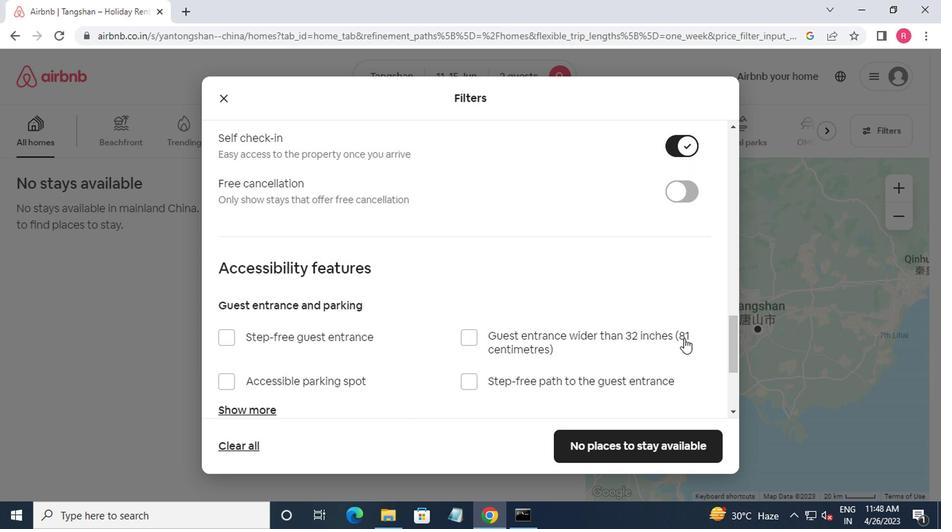 
Action: Mouse scrolled (670, 339) with delta (0, 0)
Screenshot: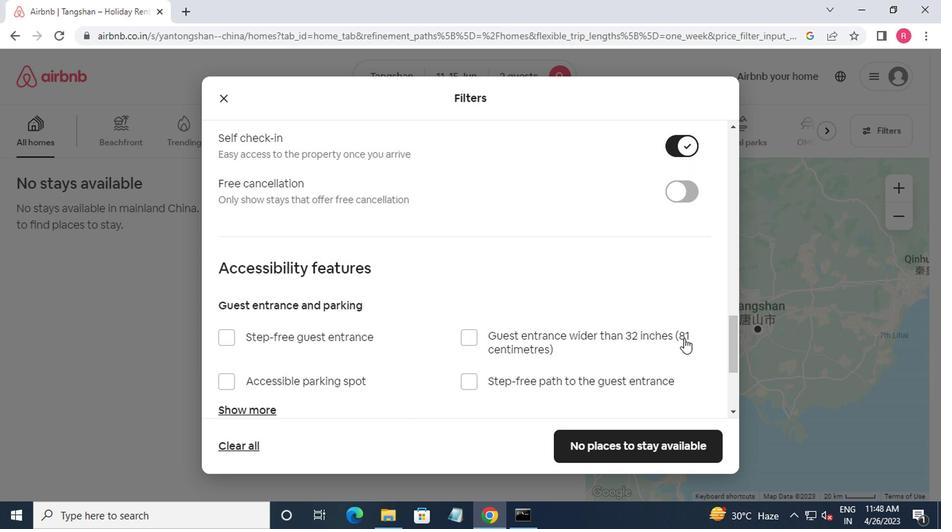 
Action: Mouse moved to (653, 339)
Screenshot: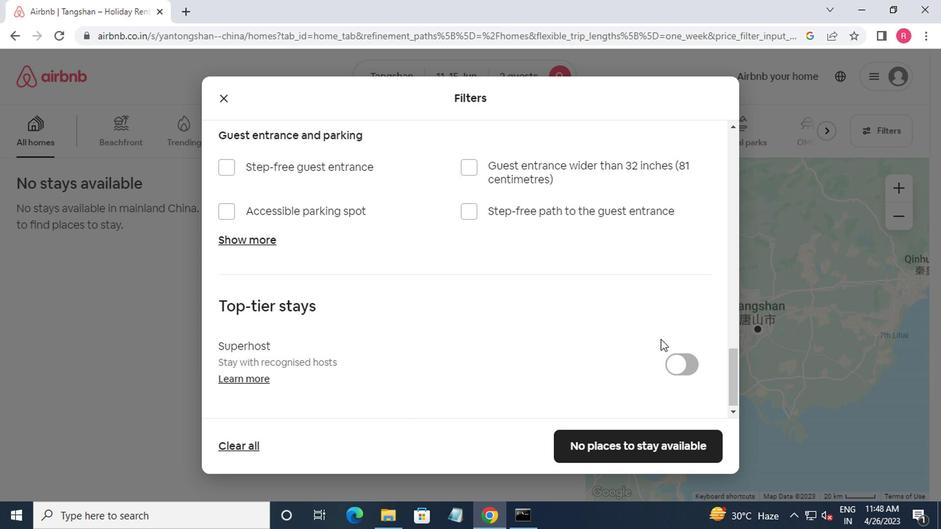 
Action: Mouse scrolled (653, 339) with delta (0, 0)
Screenshot: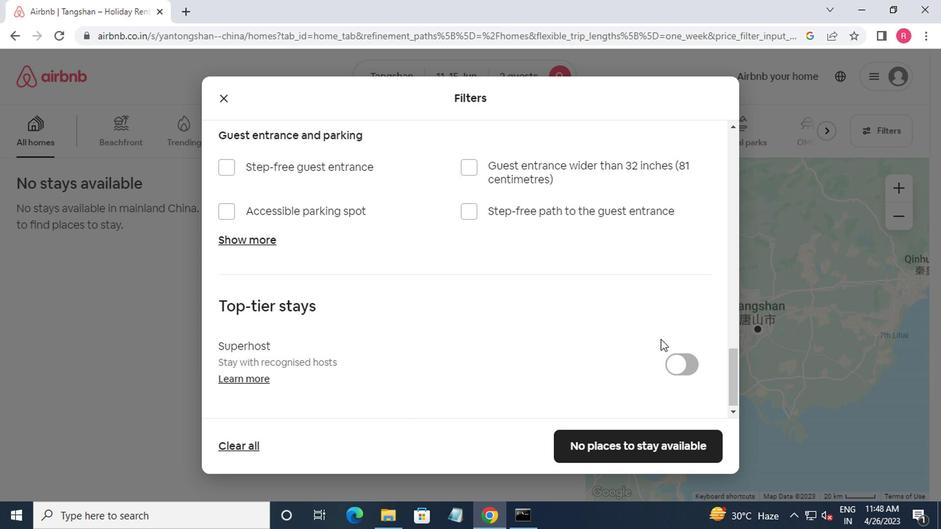 
Action: Mouse moved to (651, 339)
Screenshot: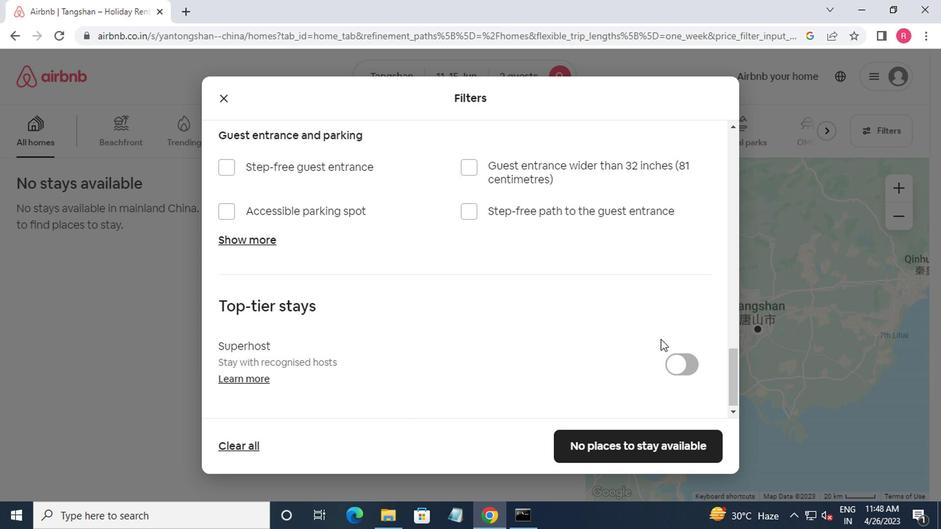 
Action: Mouse scrolled (651, 339) with delta (0, 0)
Screenshot: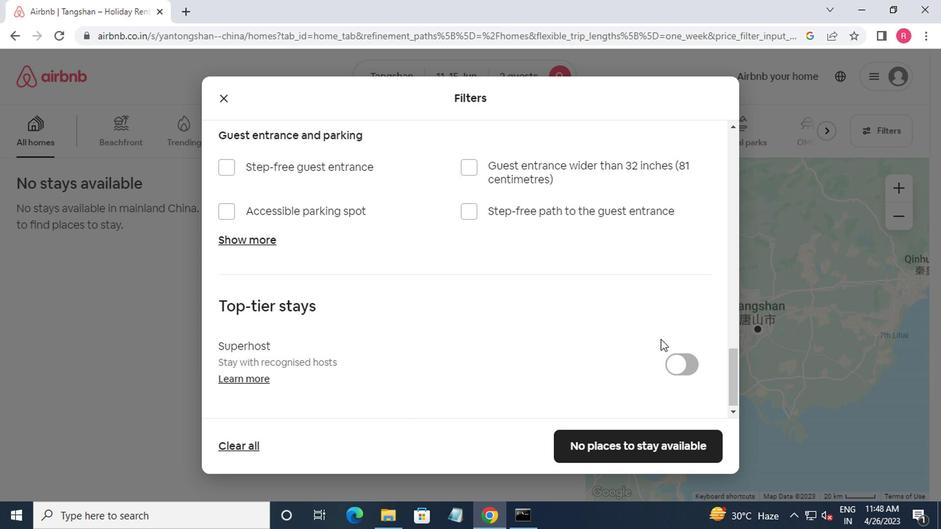 
Action: Mouse moved to (648, 341)
Screenshot: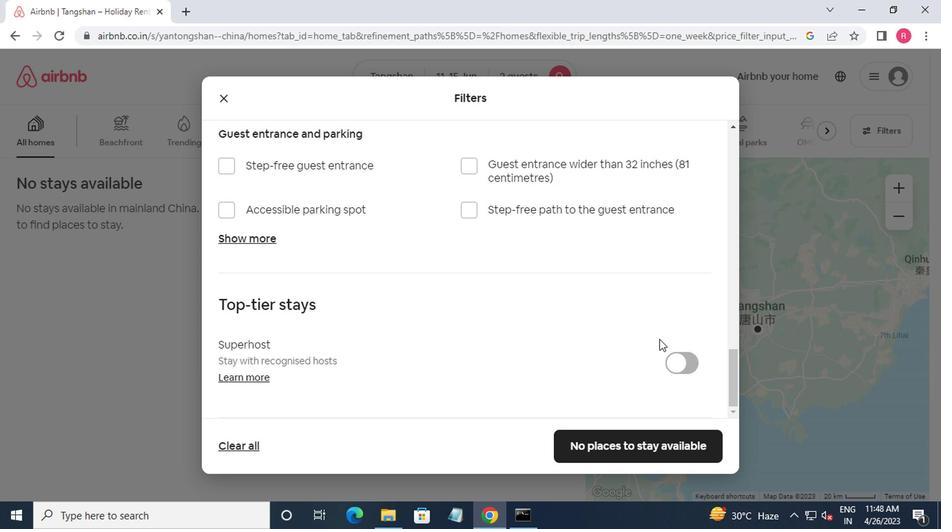 
Action: Mouse scrolled (648, 341) with delta (0, 0)
Screenshot: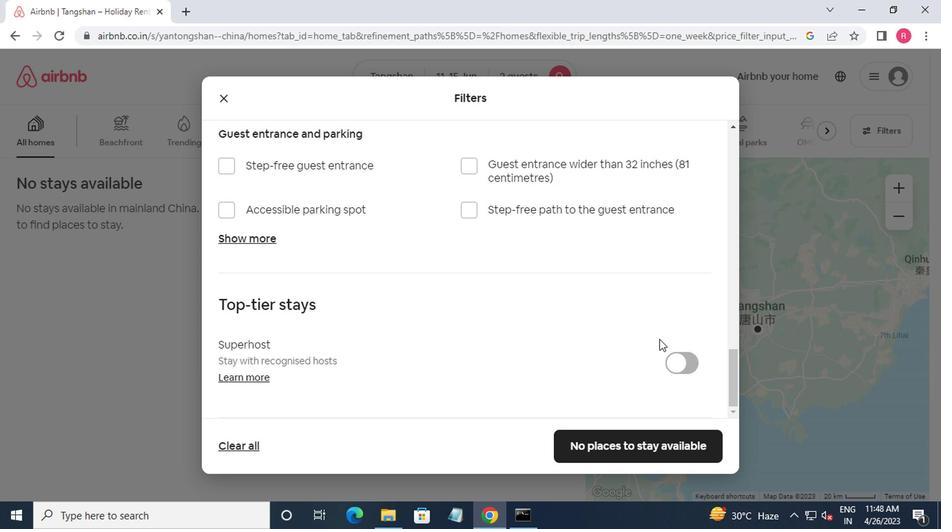 
Action: Mouse moved to (607, 444)
Screenshot: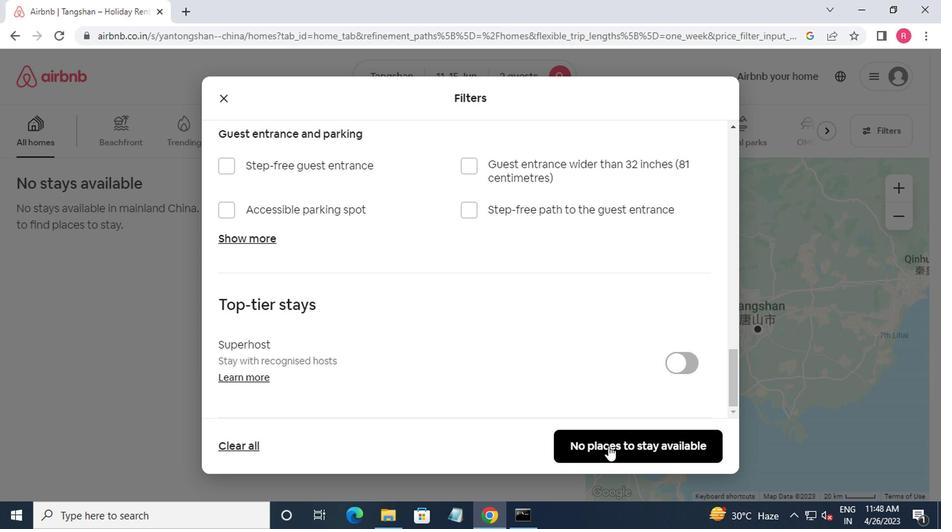 
Action: Mouse pressed left at (607, 444)
Screenshot: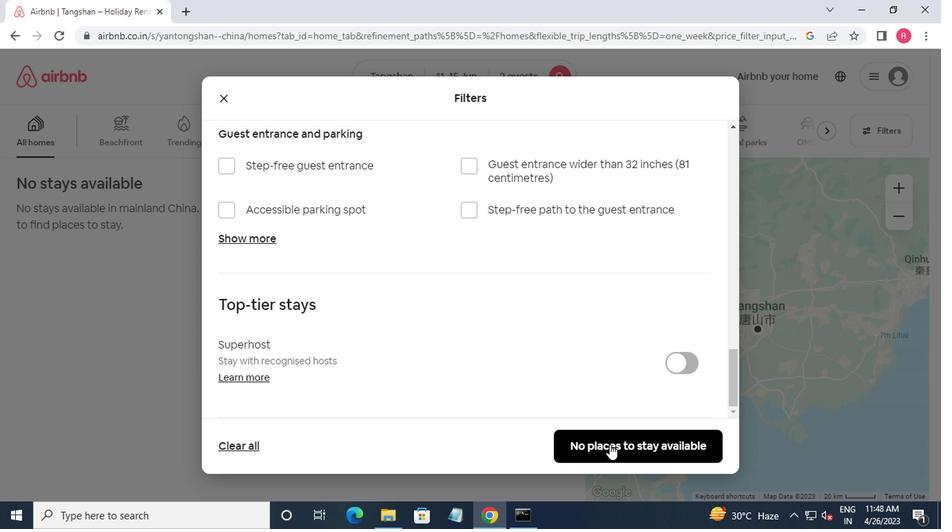 
Action: Mouse moved to (609, 443)
Screenshot: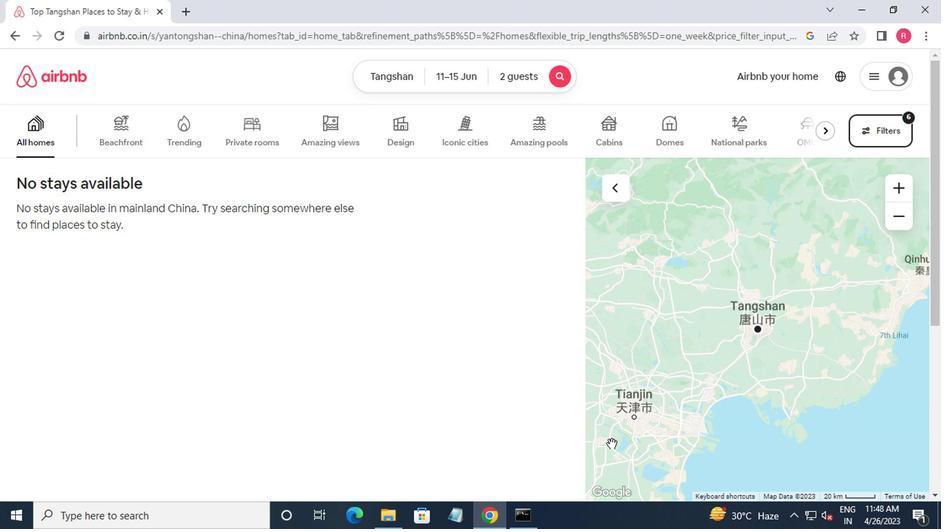 
